 Task: Check the average views per listing of vinyl sliding in the last 5 years.
Action: Mouse moved to (1075, 294)
Screenshot: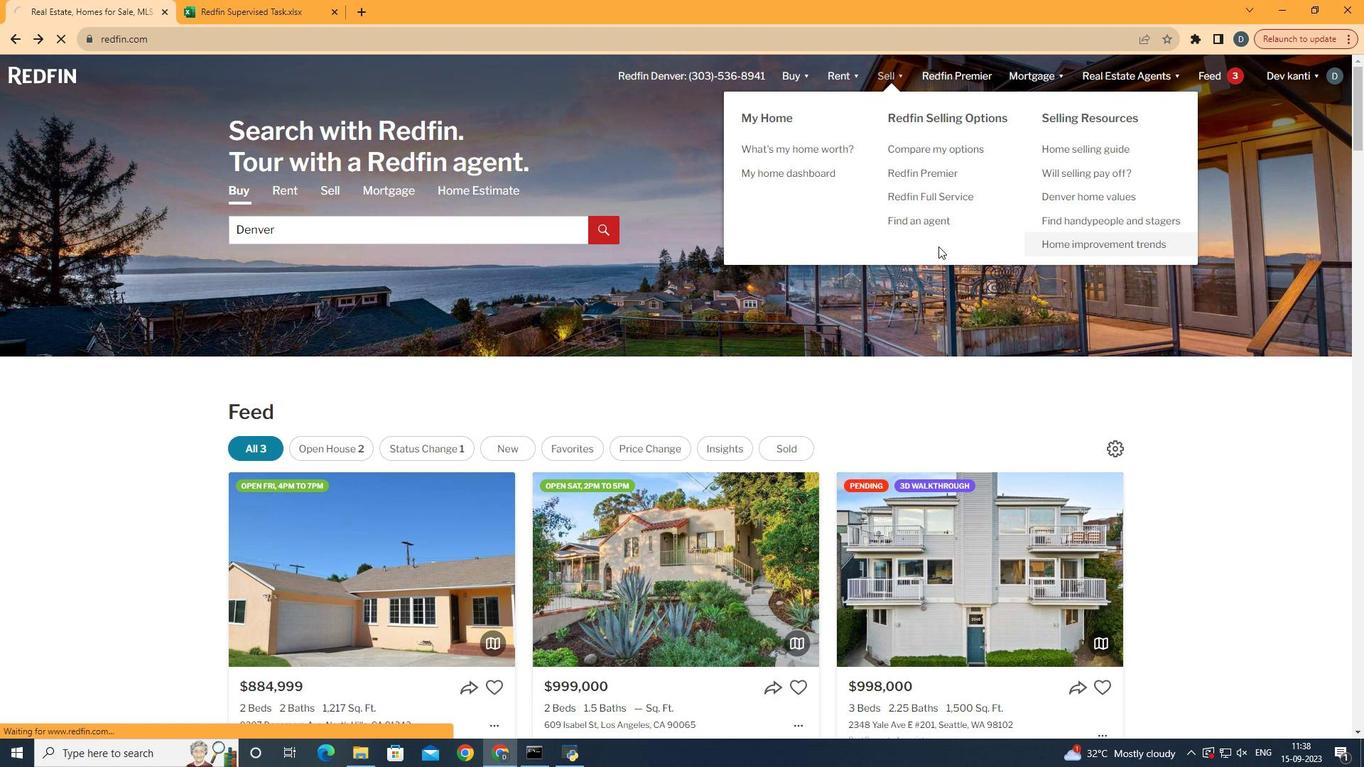 
Action: Mouse pressed left at (1075, 294)
Screenshot: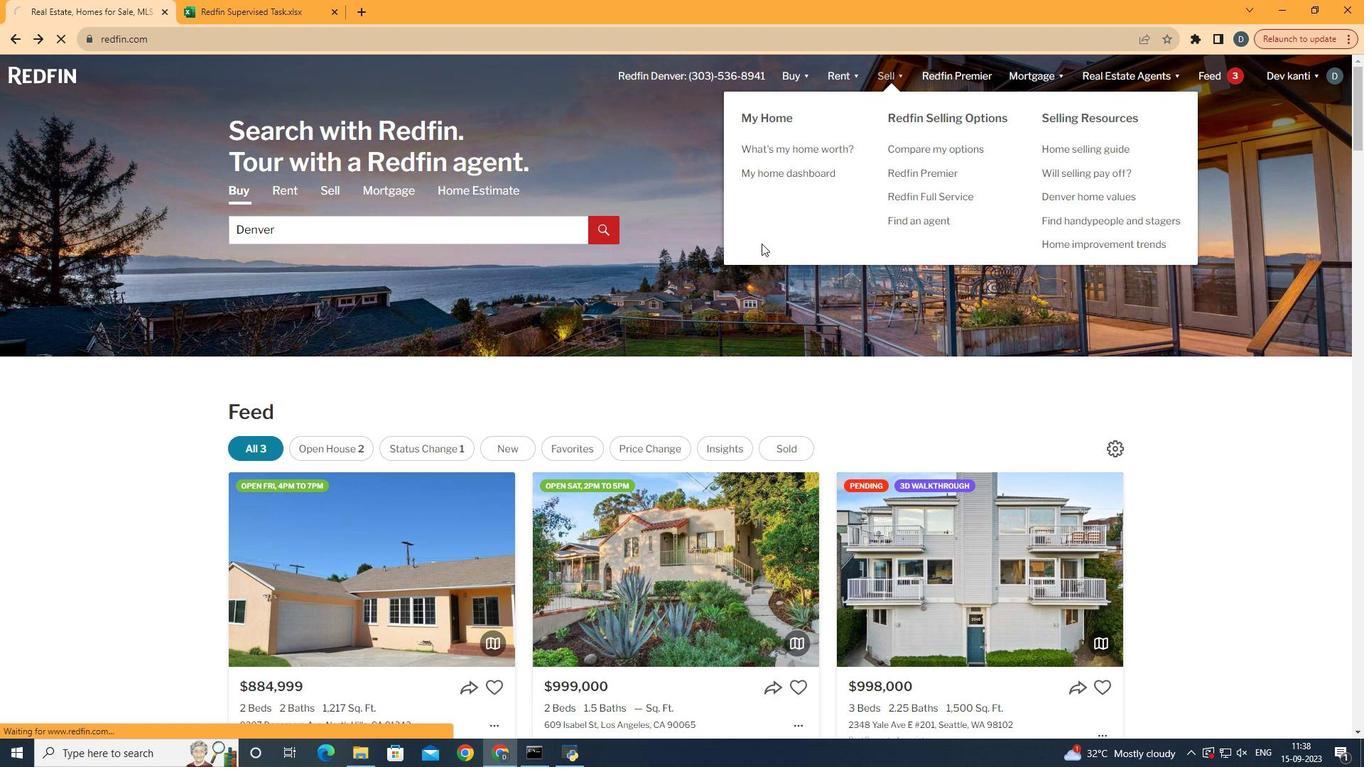 
Action: Mouse moved to (428, 300)
Screenshot: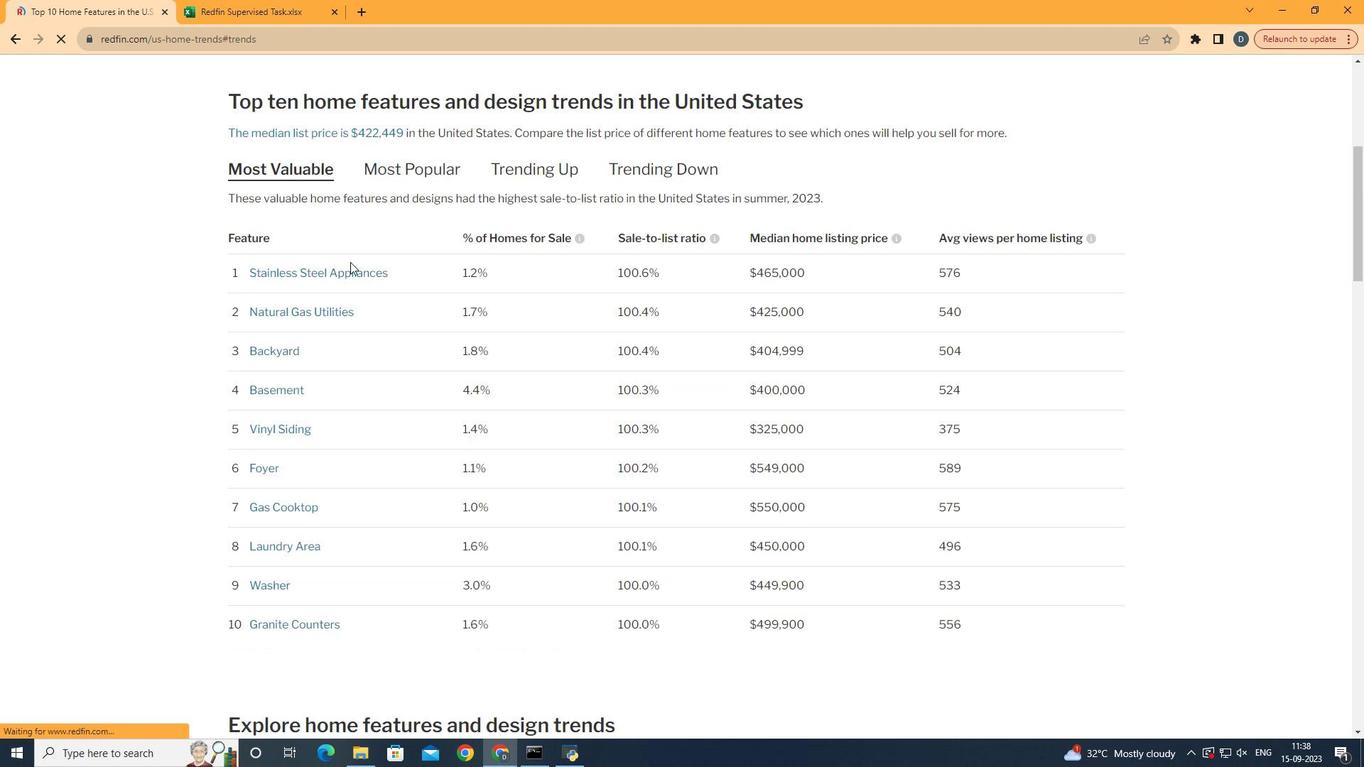 
Action: Mouse pressed left at (428, 300)
Screenshot: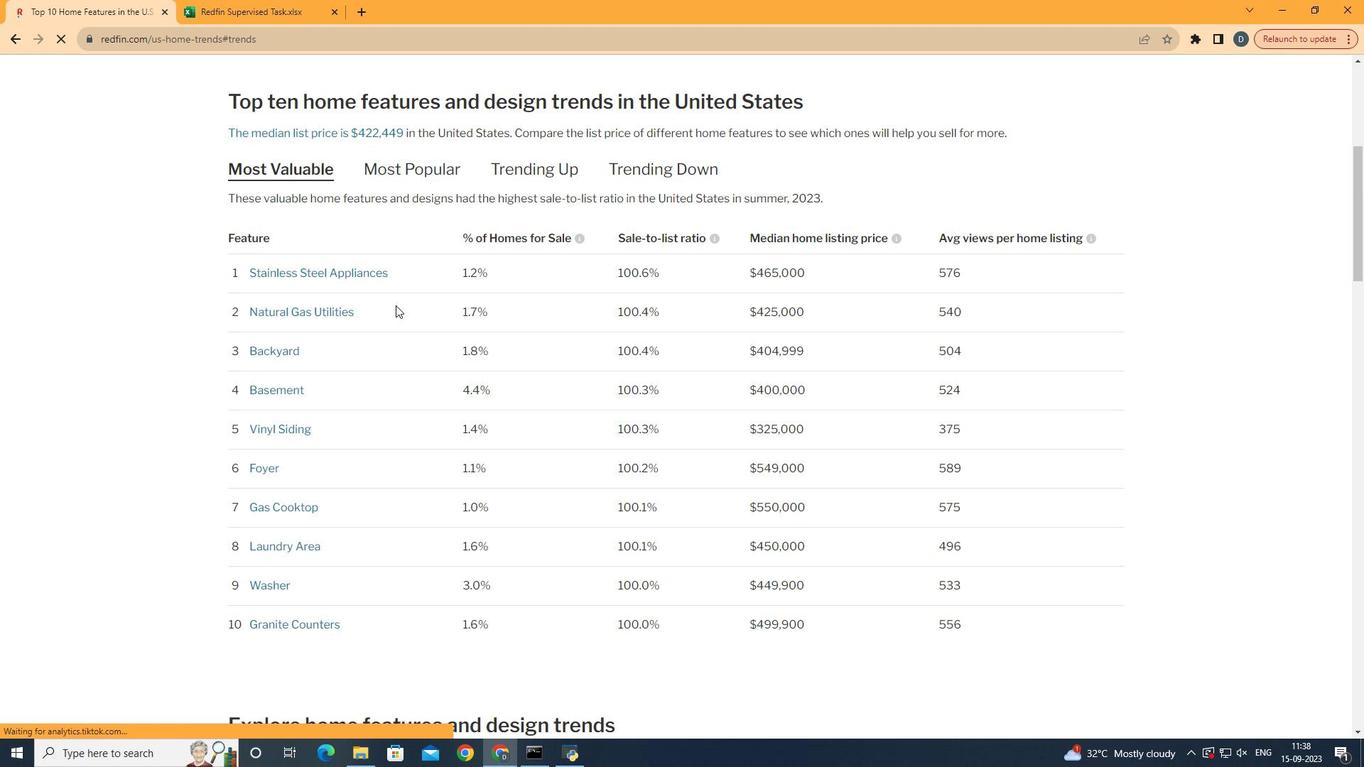 
Action: Mouse moved to (599, 333)
Screenshot: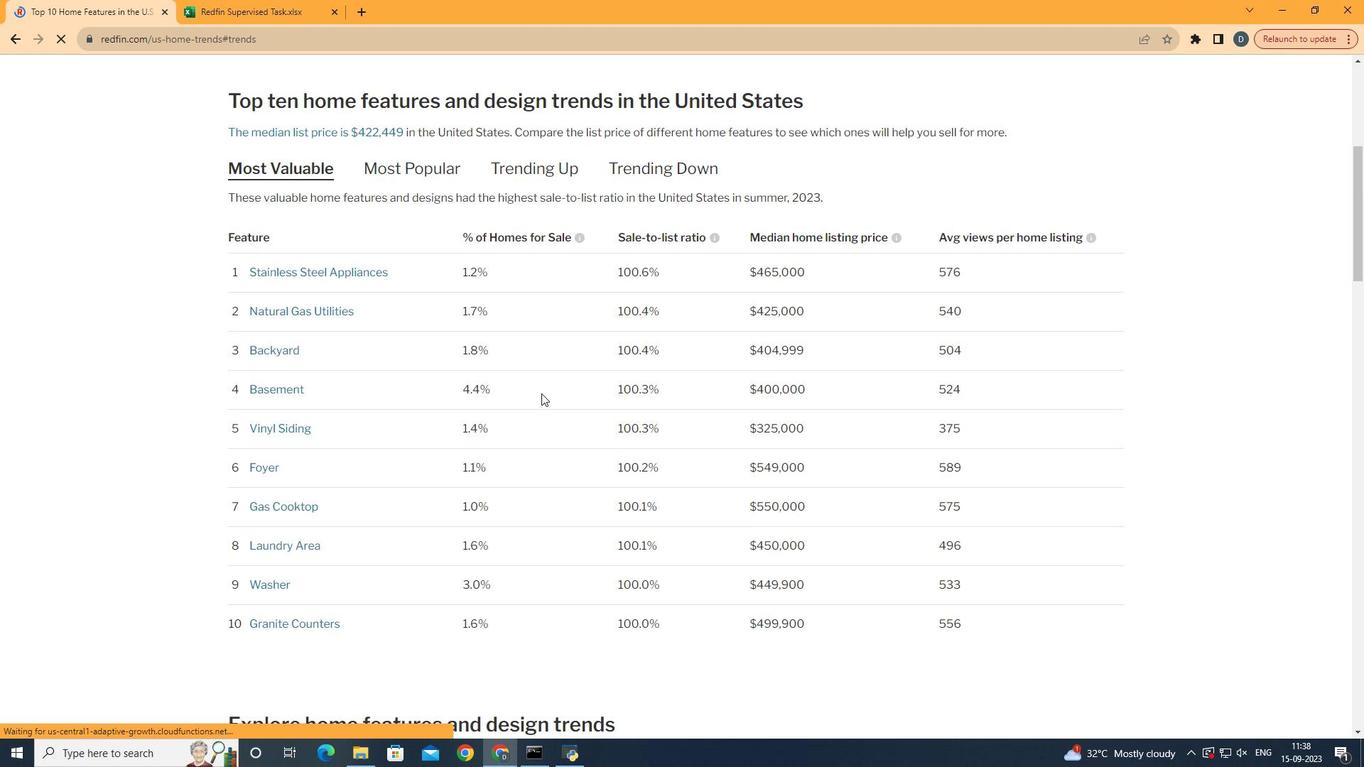 
Action: Mouse scrolled (599, 333) with delta (0, 0)
Screenshot: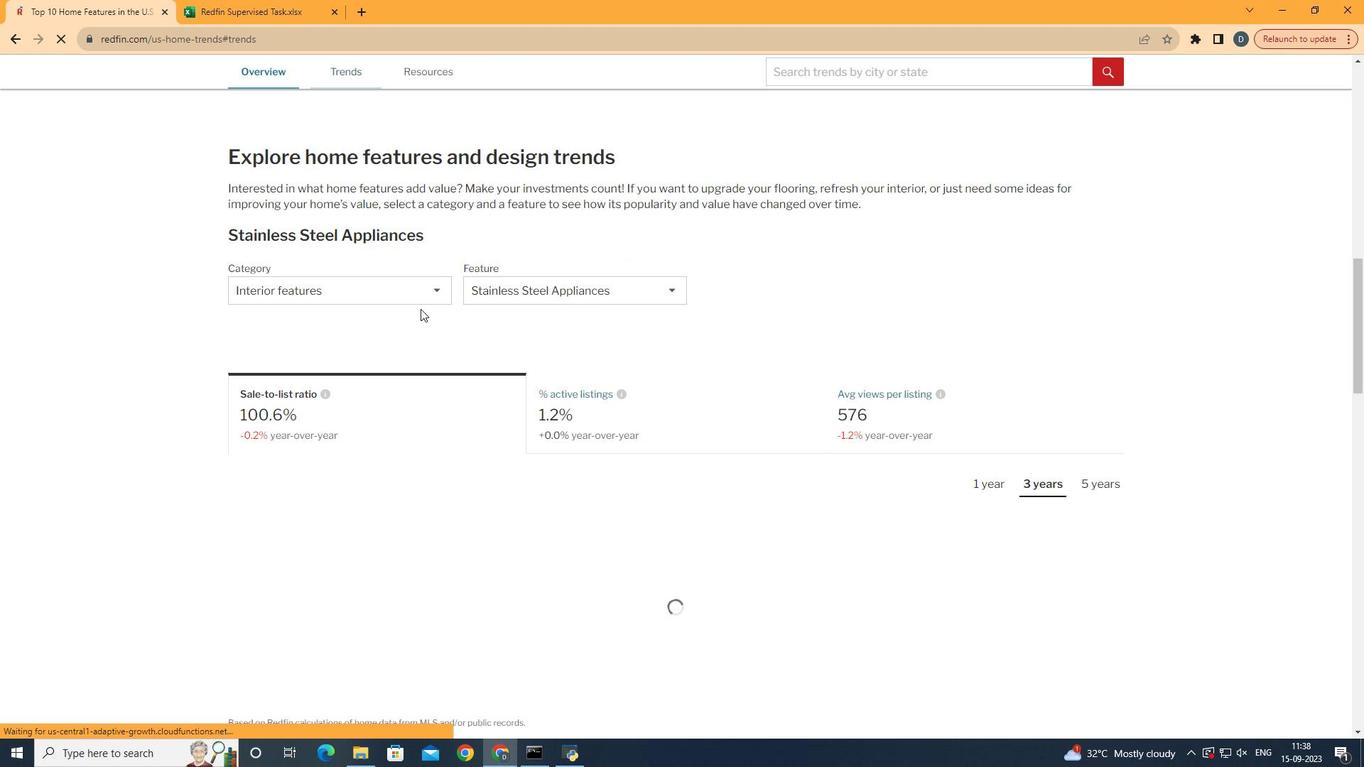 
Action: Mouse scrolled (599, 333) with delta (0, 0)
Screenshot: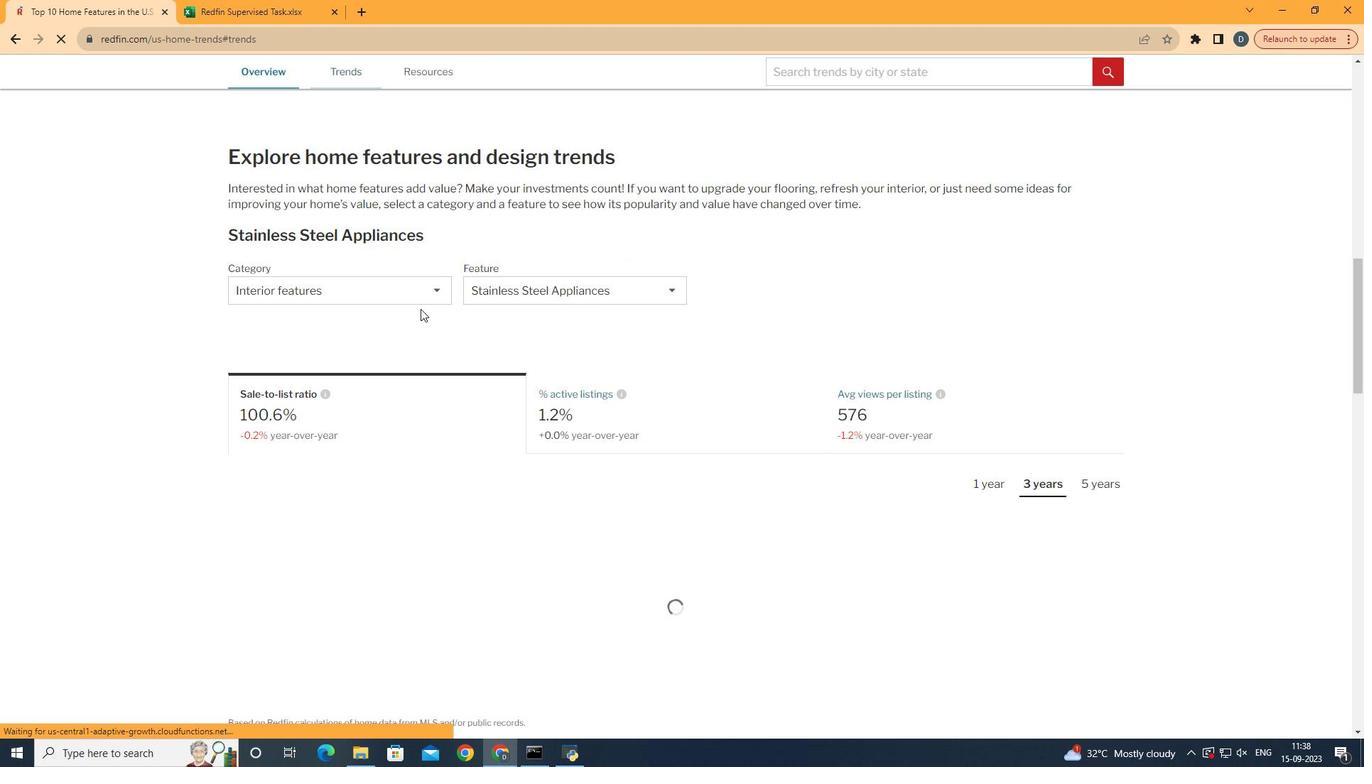 
Action: Mouse scrolled (599, 333) with delta (0, 0)
Screenshot: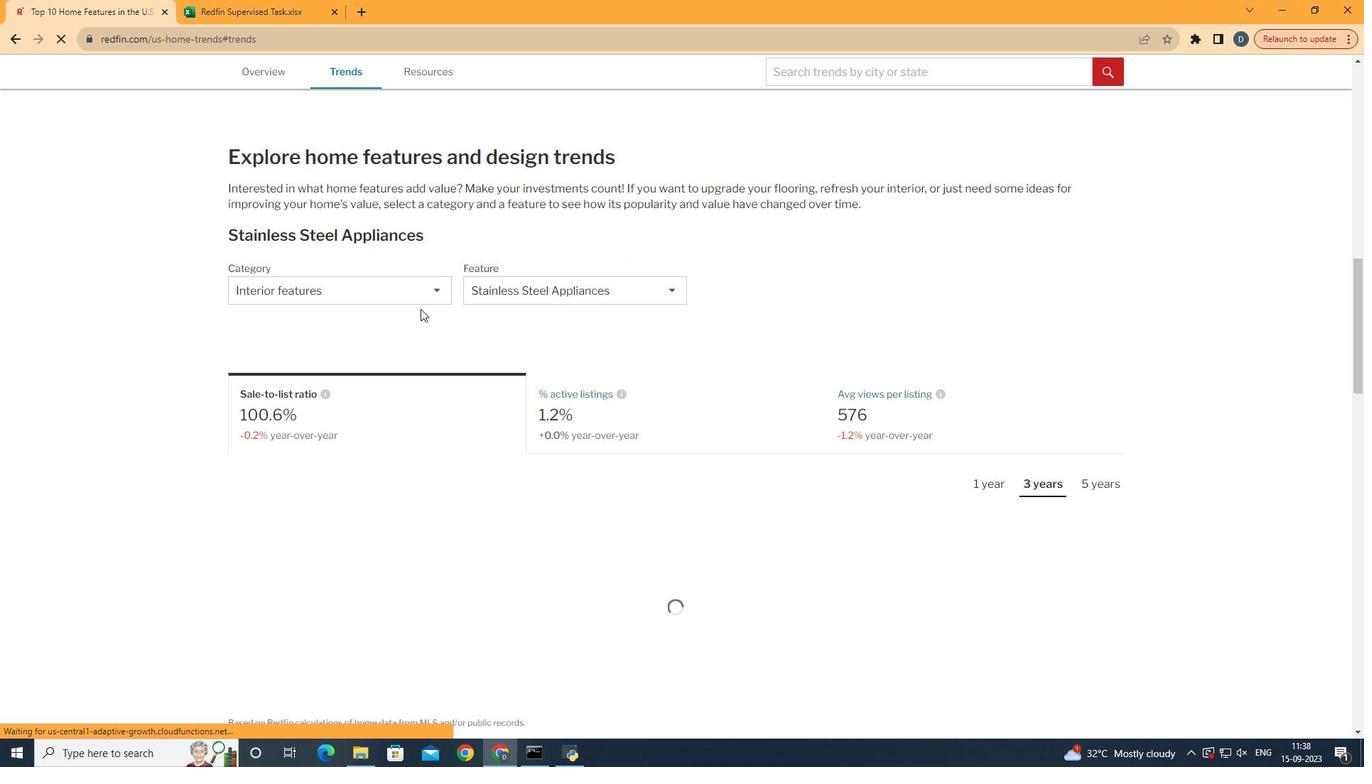 
Action: Mouse scrolled (599, 333) with delta (0, 0)
Screenshot: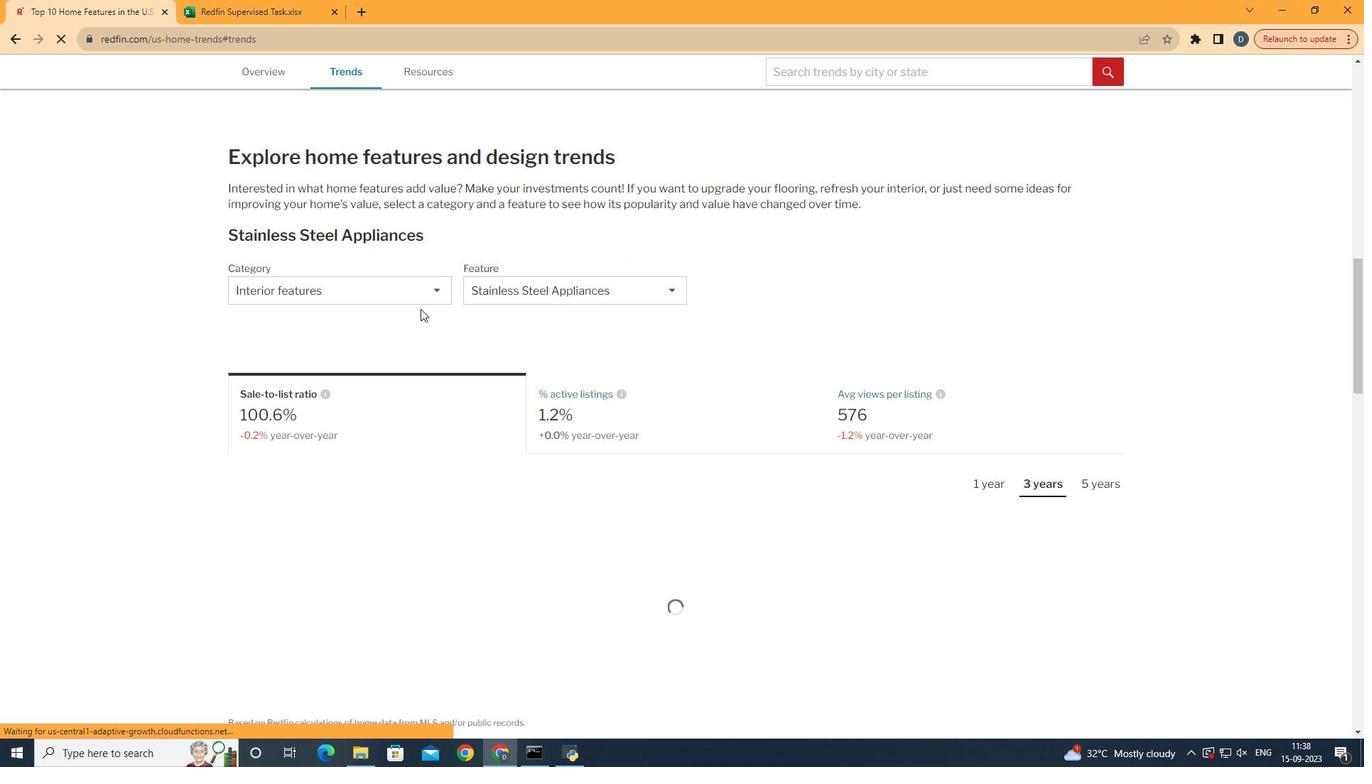 
Action: Mouse moved to (599, 333)
Screenshot: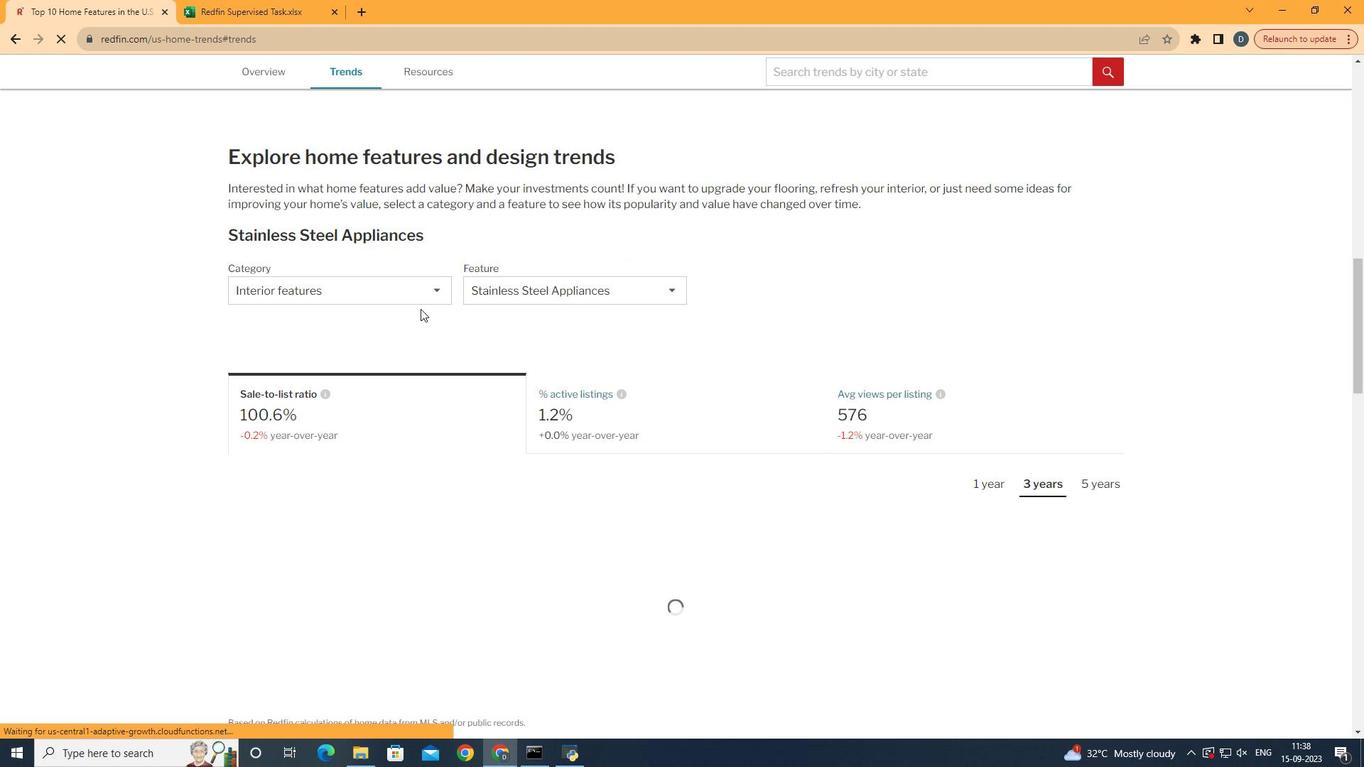 
Action: Mouse scrolled (599, 333) with delta (0, 0)
Screenshot: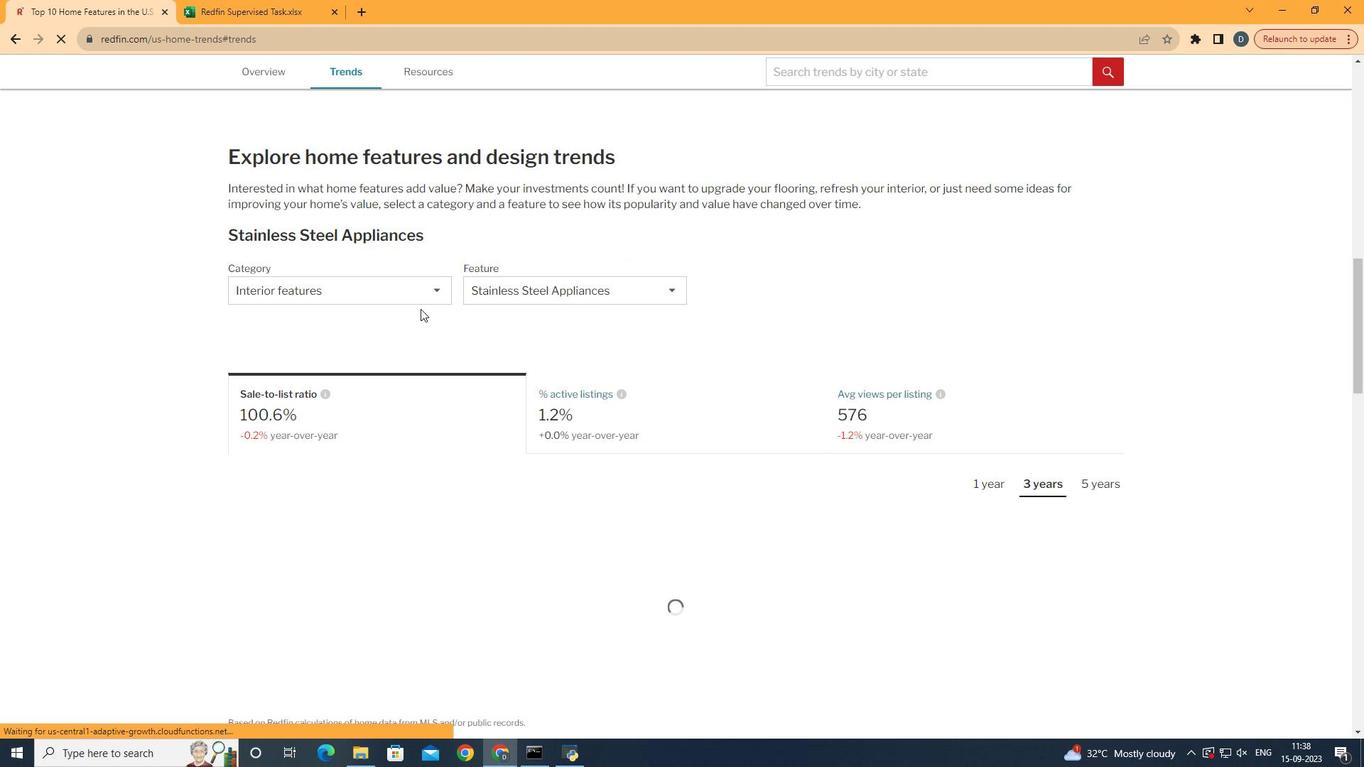 
Action: Mouse scrolled (599, 333) with delta (0, 0)
Screenshot: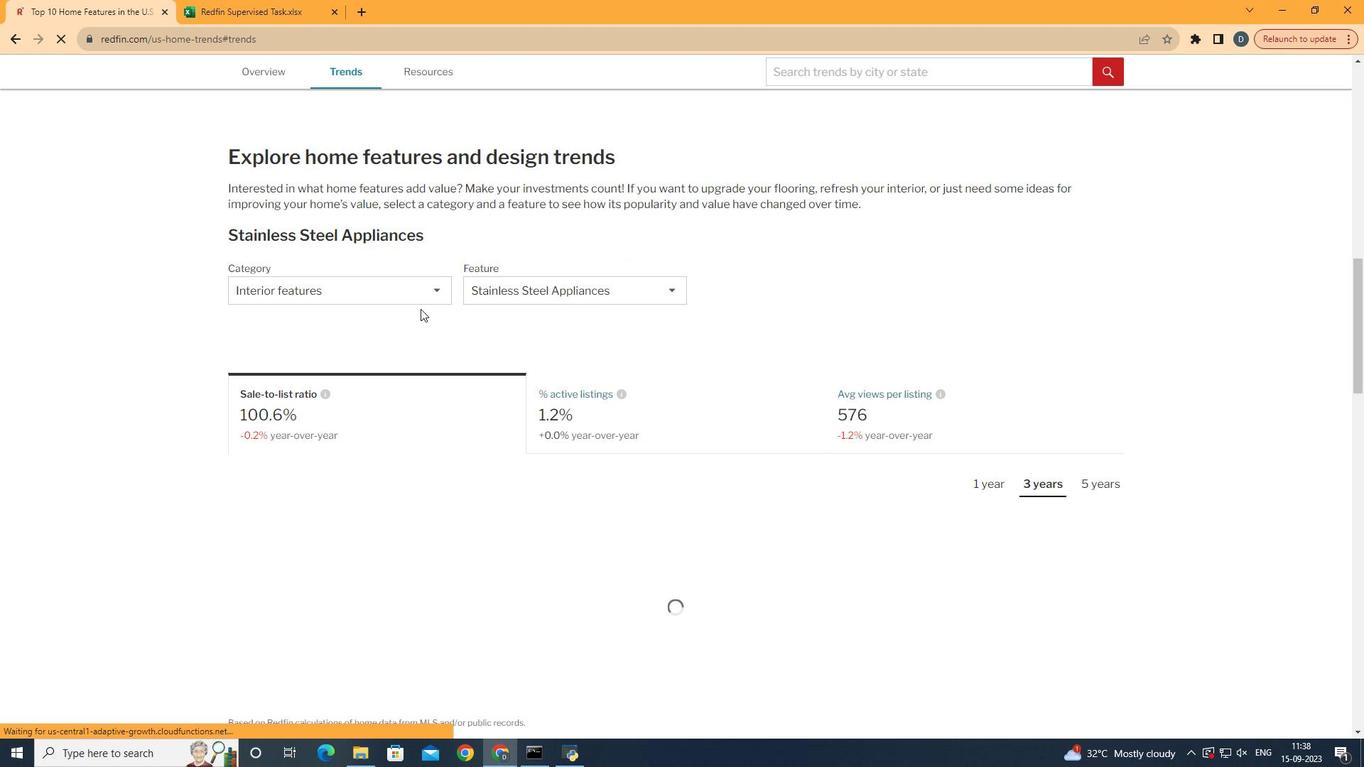 
Action: Mouse scrolled (599, 333) with delta (0, 0)
Screenshot: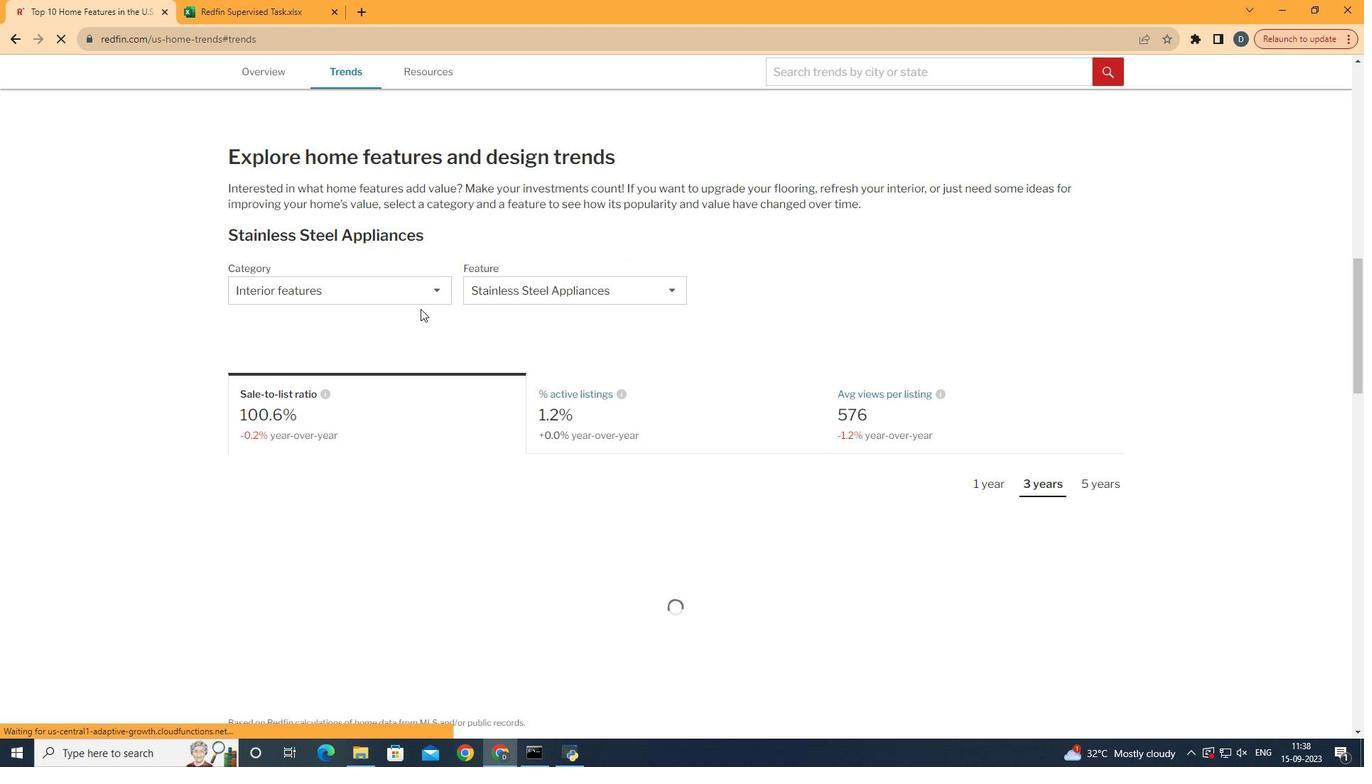 
Action: Mouse scrolled (599, 333) with delta (0, 0)
Screenshot: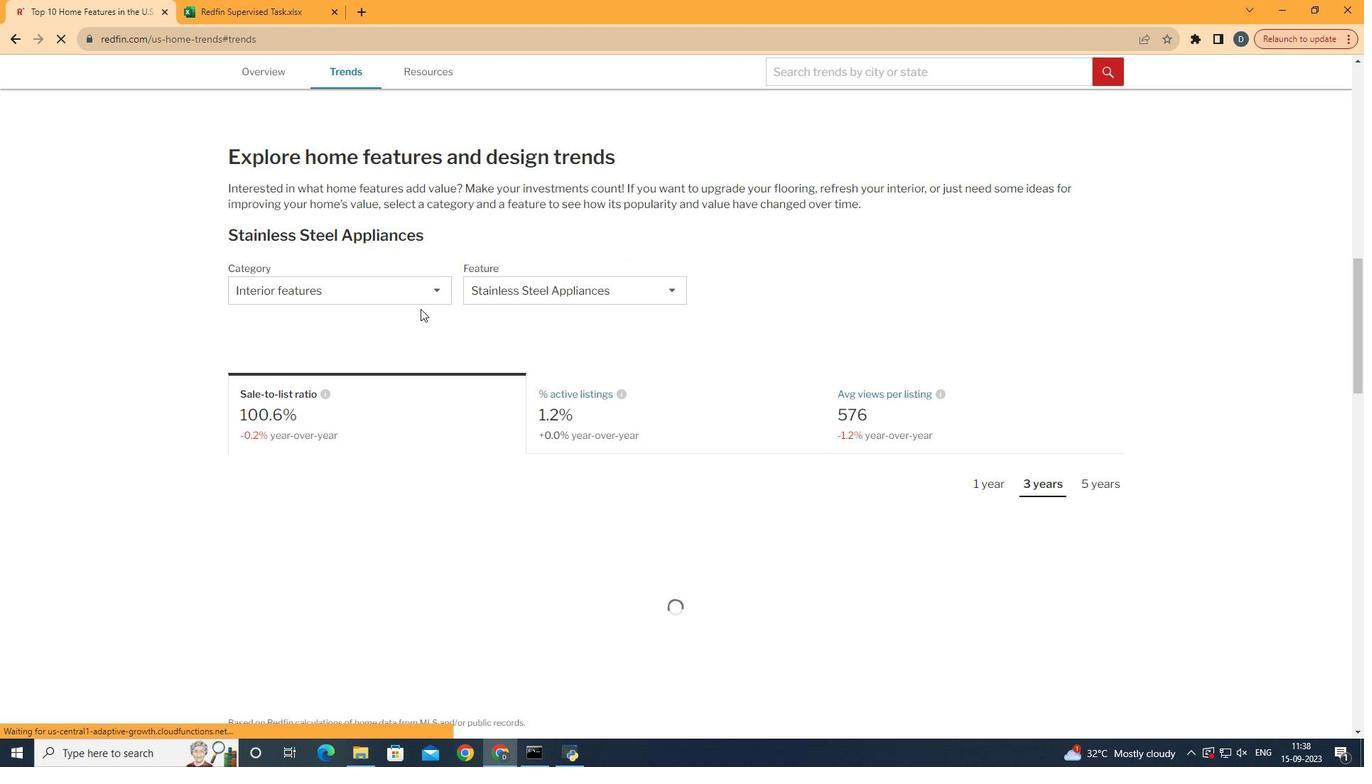 
Action: Mouse moved to (491, 312)
Screenshot: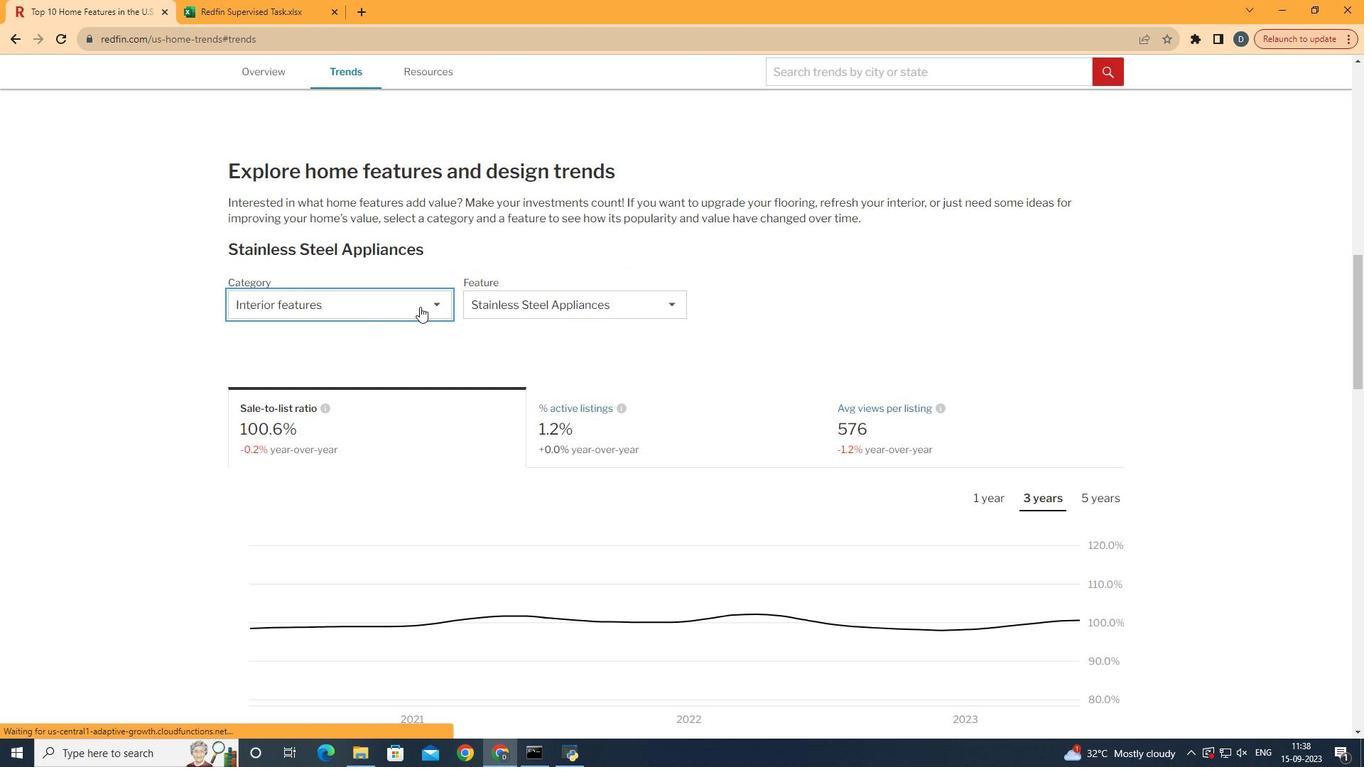 
Action: Mouse pressed left at (491, 312)
Screenshot: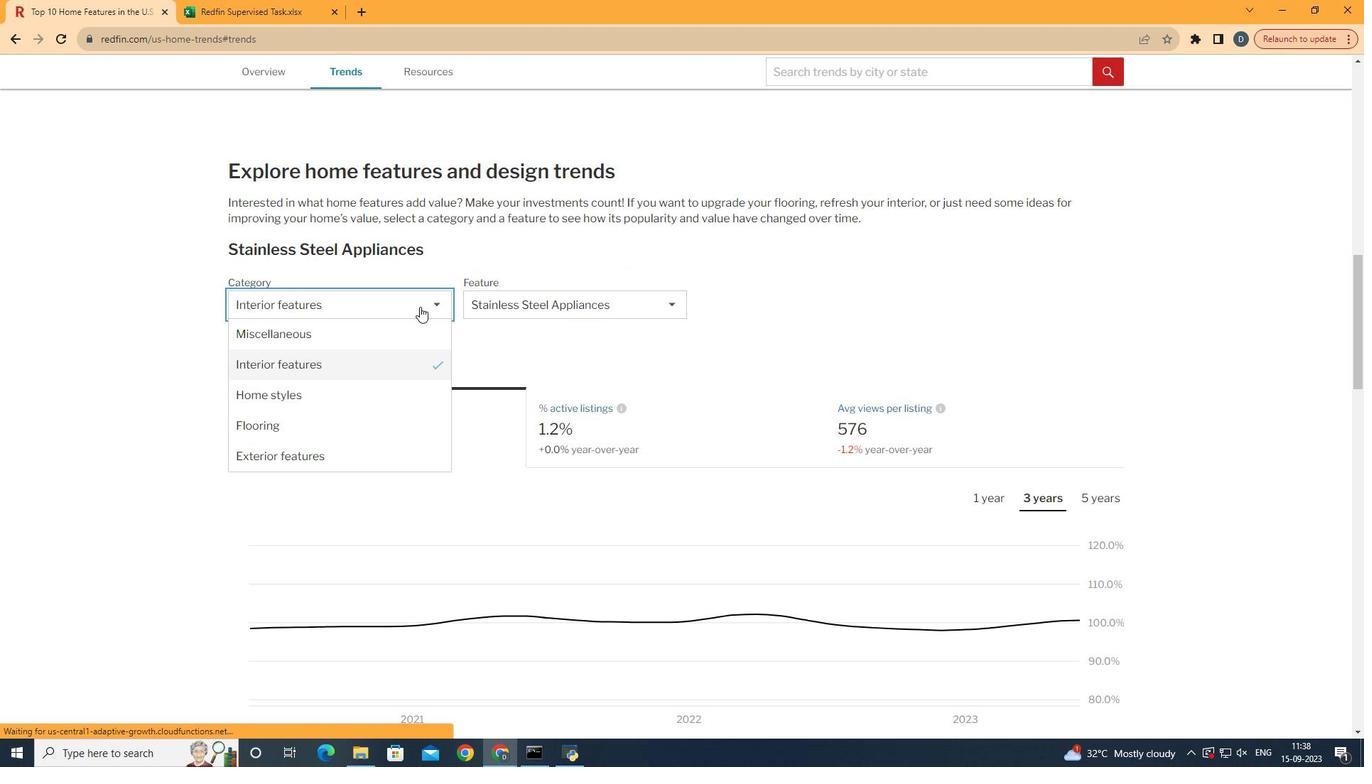 
Action: Mouse moved to (490, 311)
Screenshot: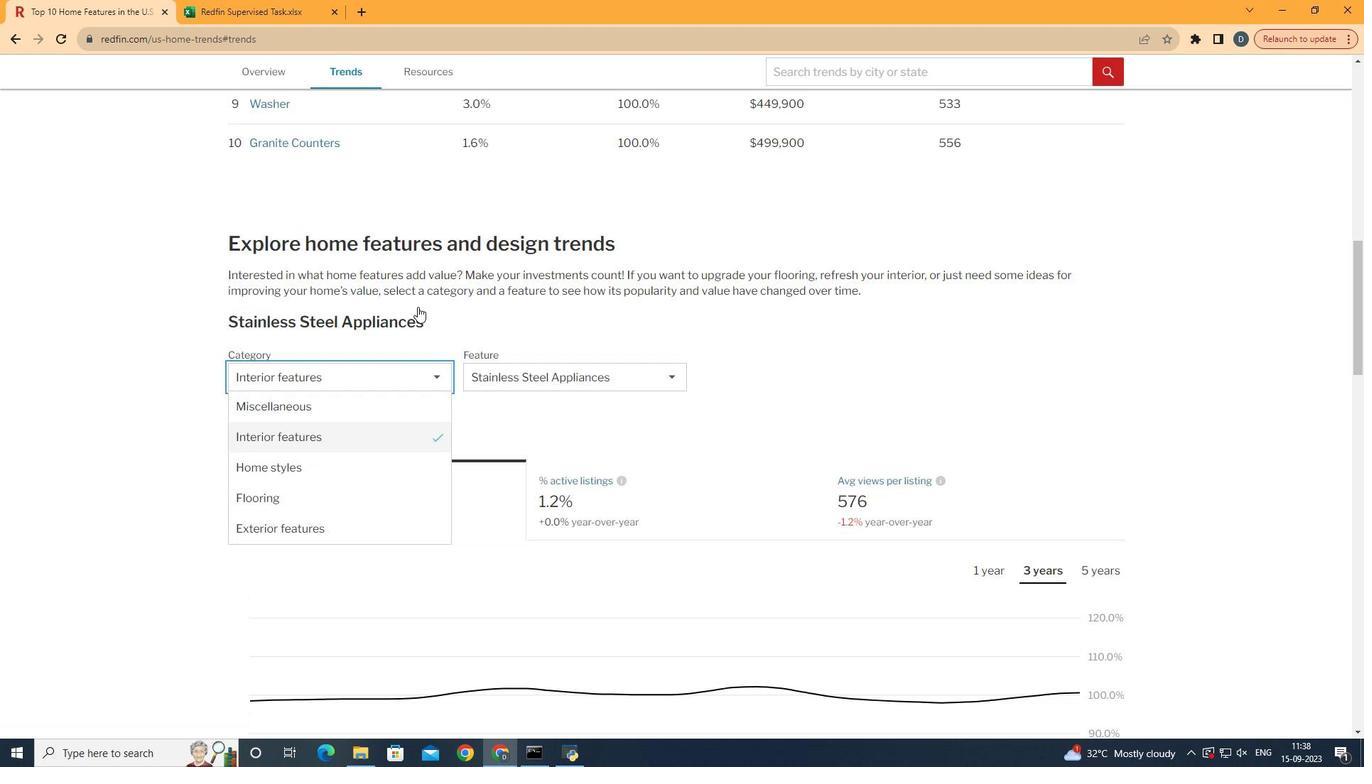 
Action: Mouse pressed left at (490, 311)
Screenshot: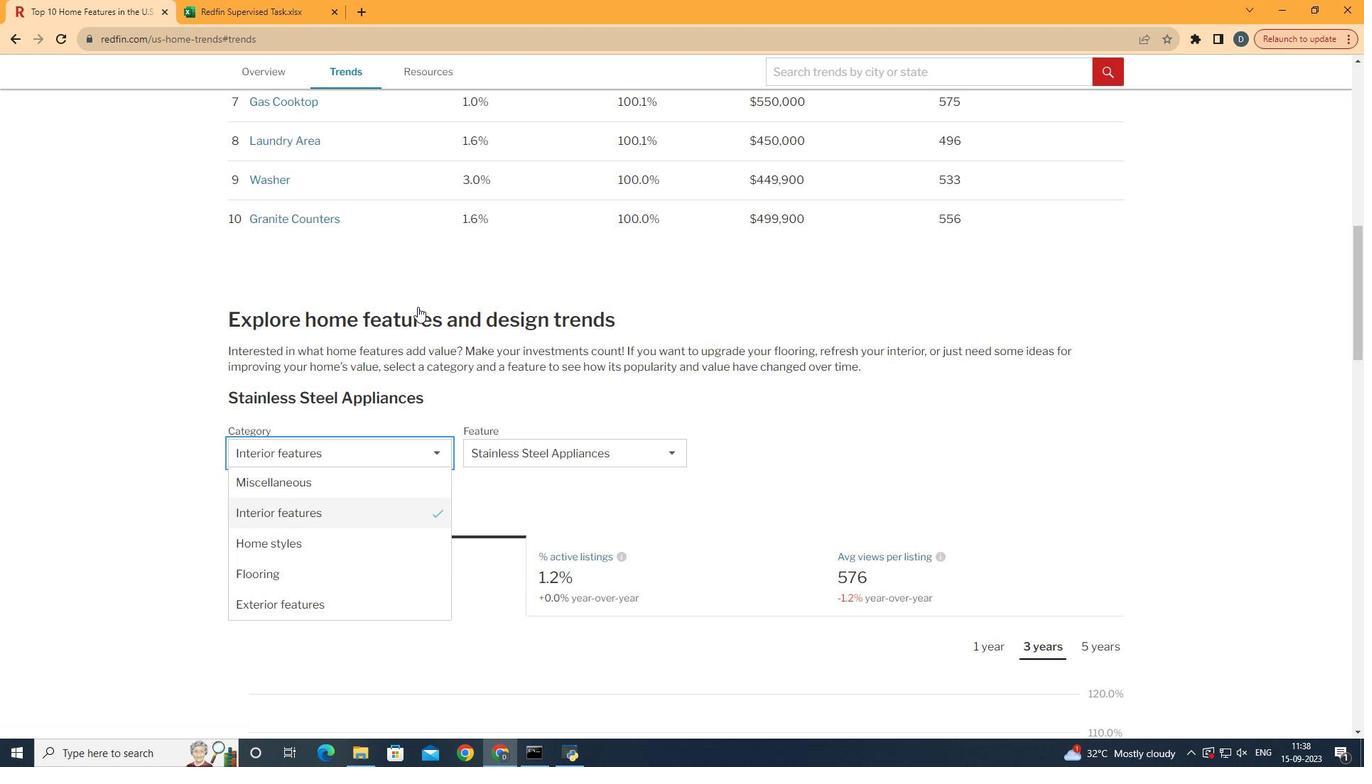 
Action: Mouse moved to (488, 311)
Screenshot: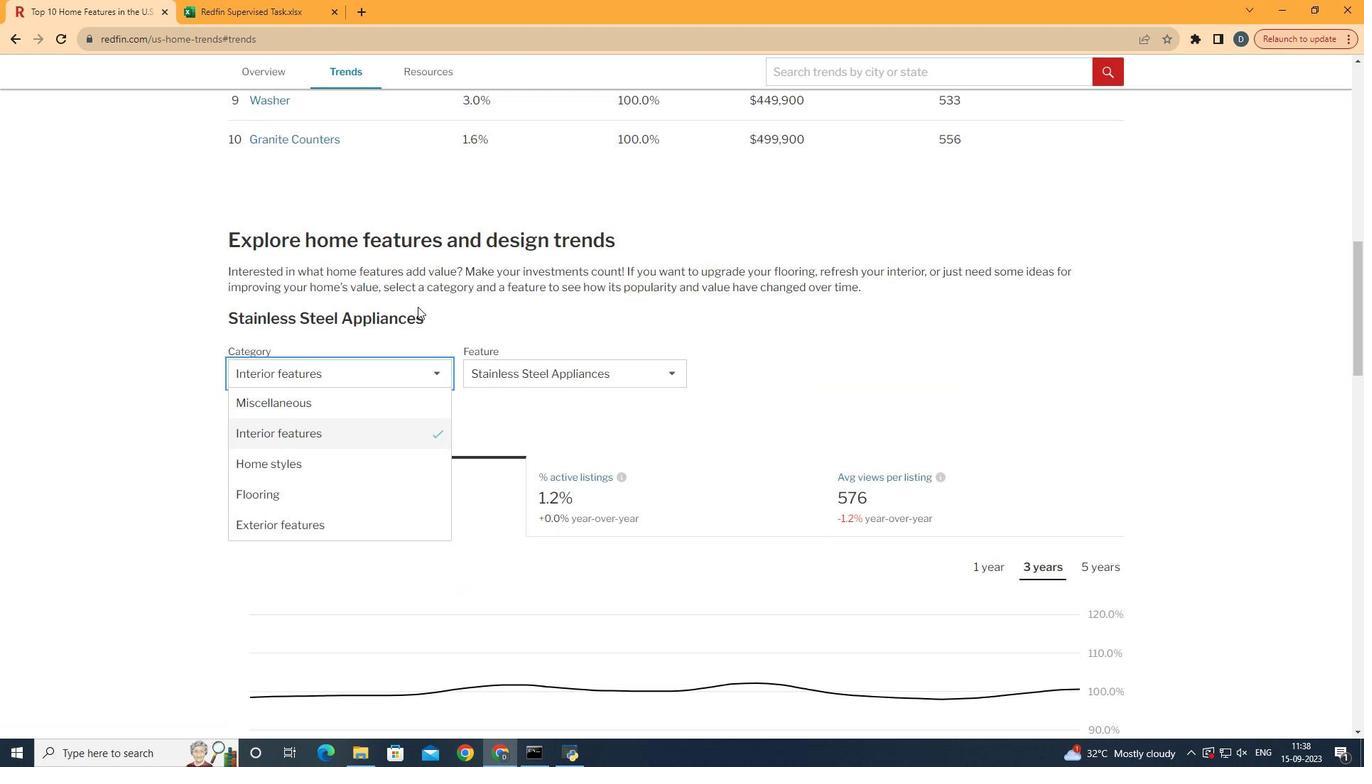 
Action: Mouse scrolled (488, 311) with delta (0, 0)
Screenshot: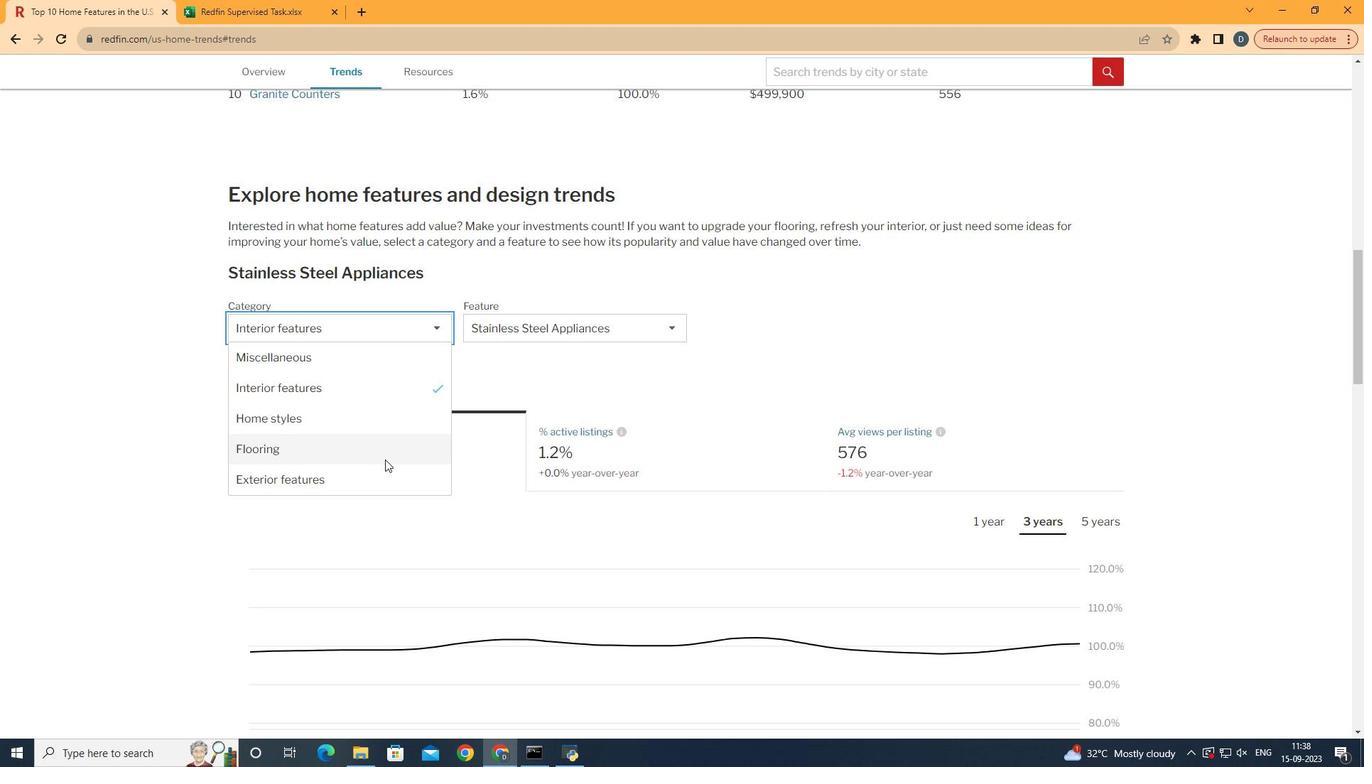 
Action: Mouse scrolled (488, 311) with delta (0, 0)
Screenshot: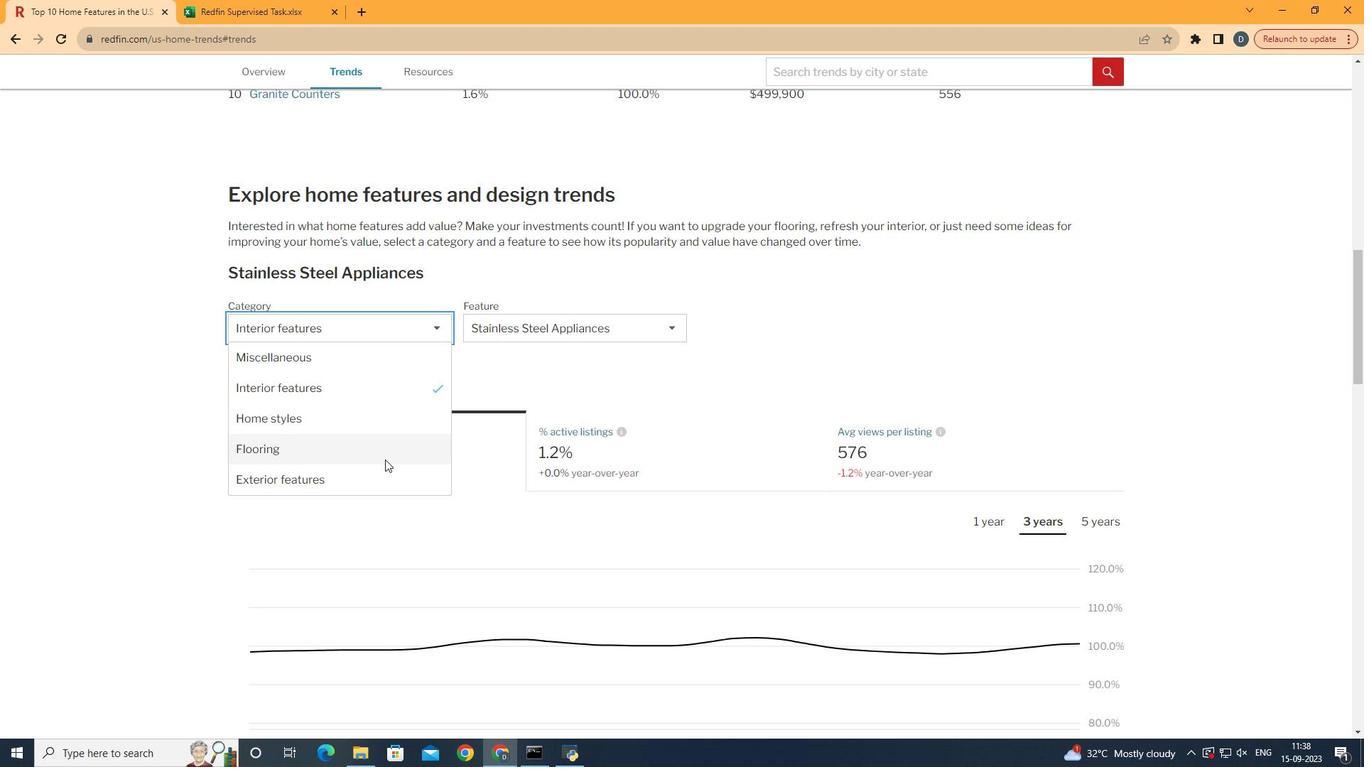 
Action: Mouse scrolled (488, 311) with delta (0, 0)
Screenshot: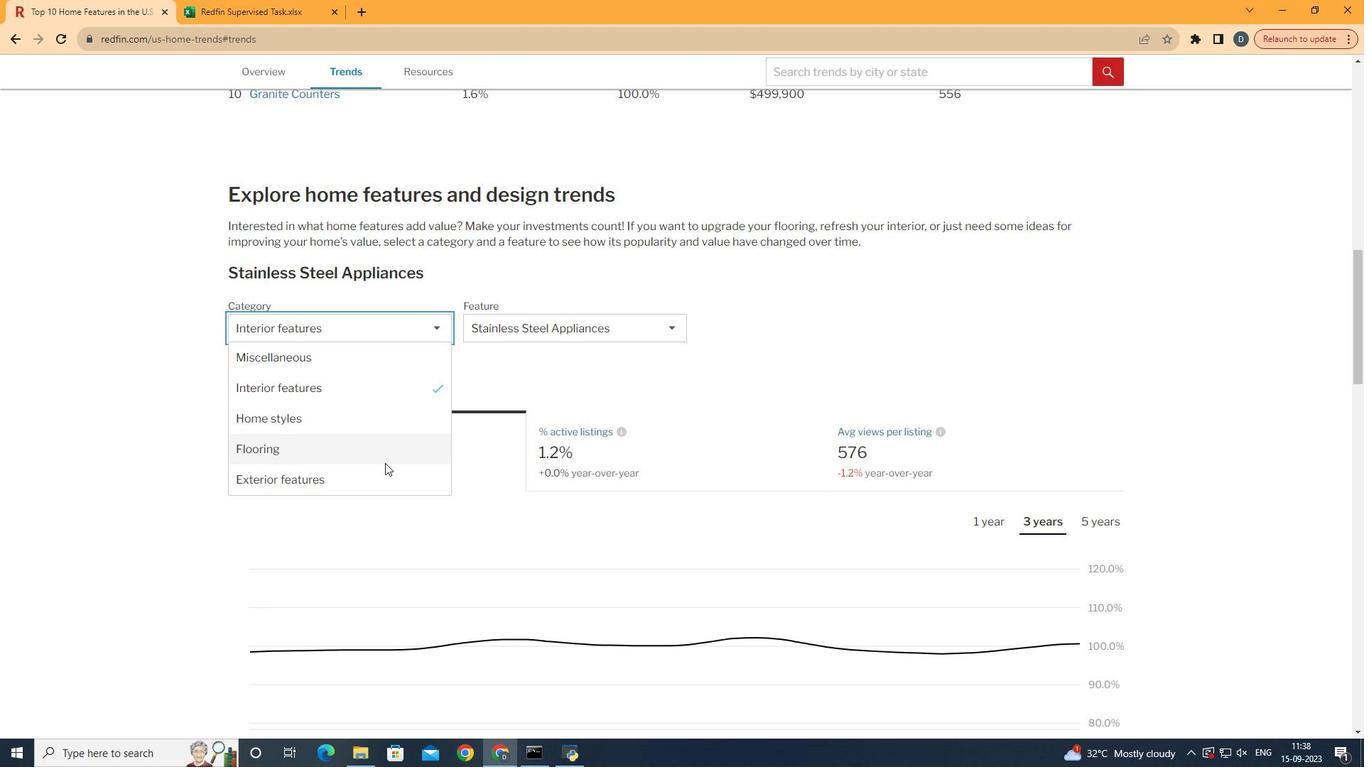 
Action: Mouse scrolled (488, 311) with delta (0, 0)
Screenshot: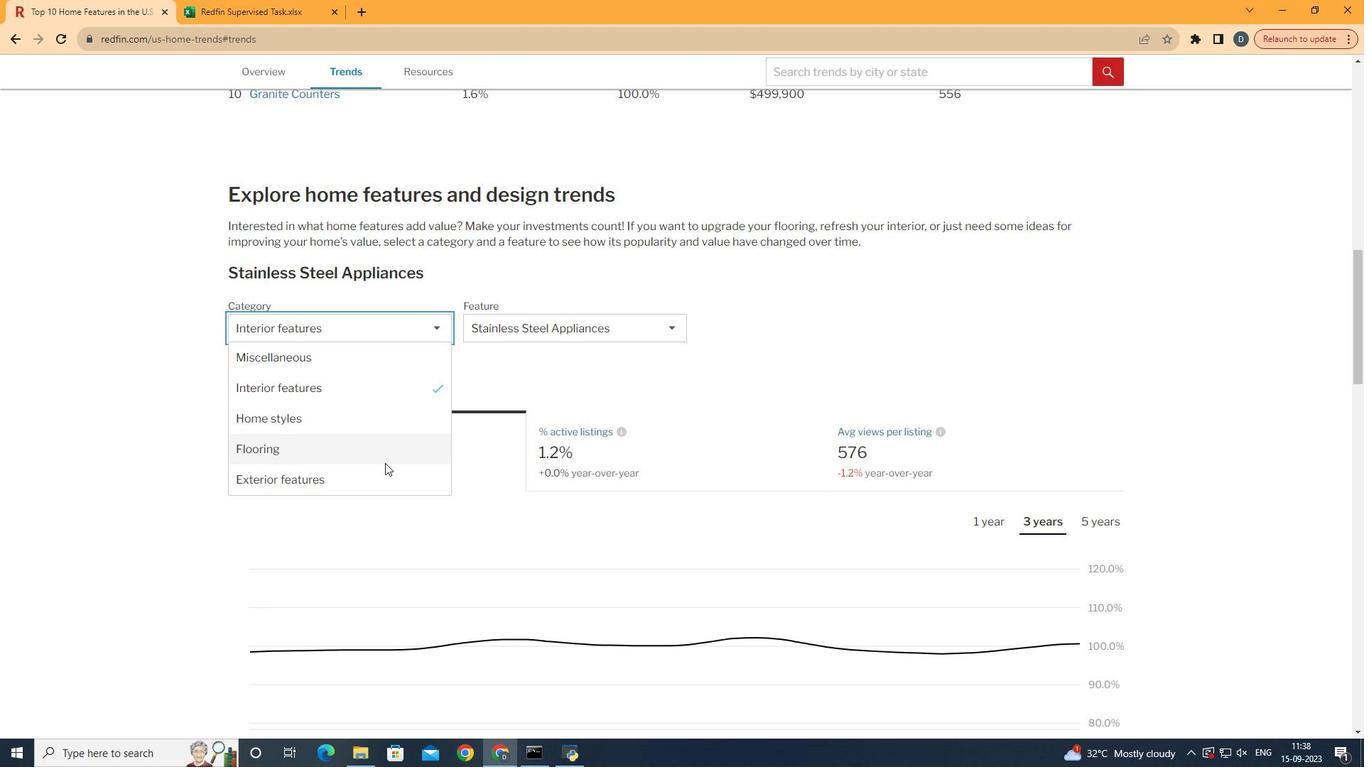 
Action: Mouse scrolled (488, 311) with delta (0, 0)
Screenshot: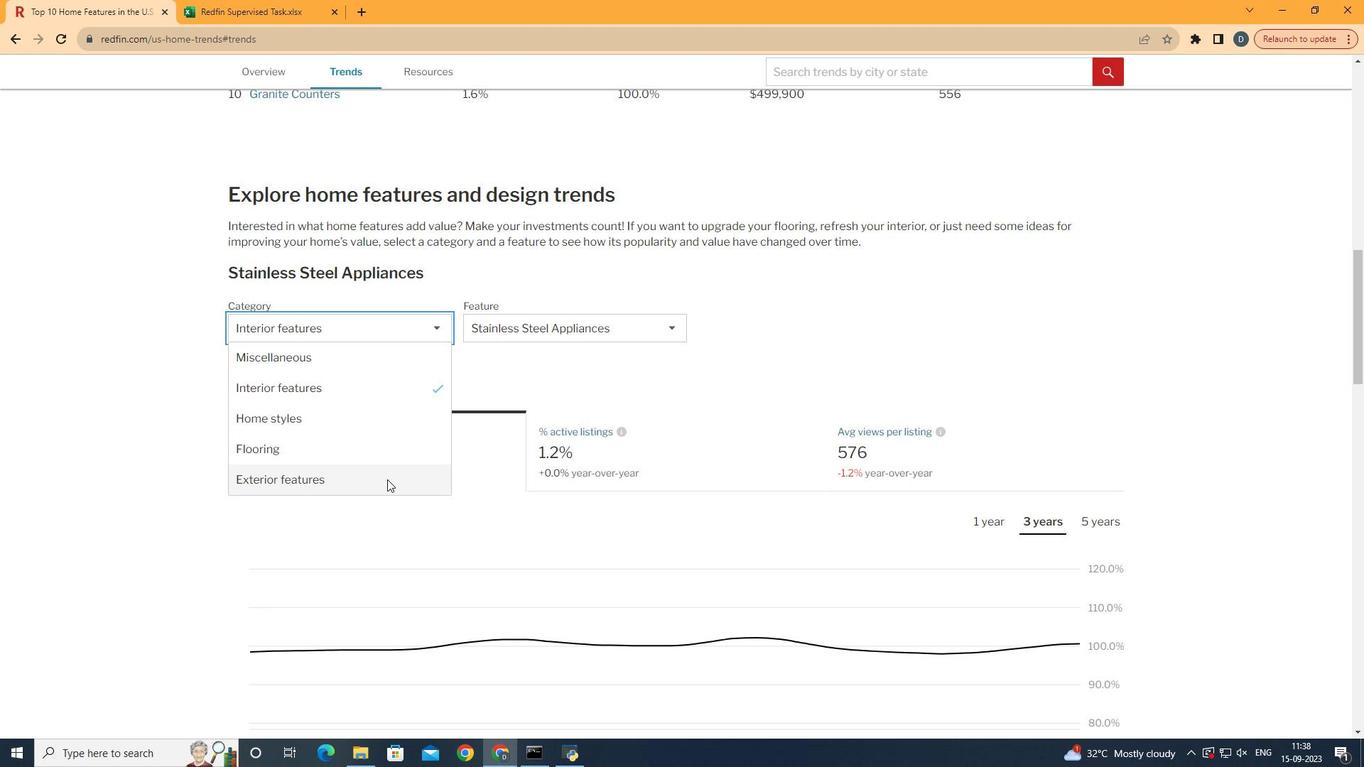 
Action: Mouse moved to (461, 356)
Screenshot: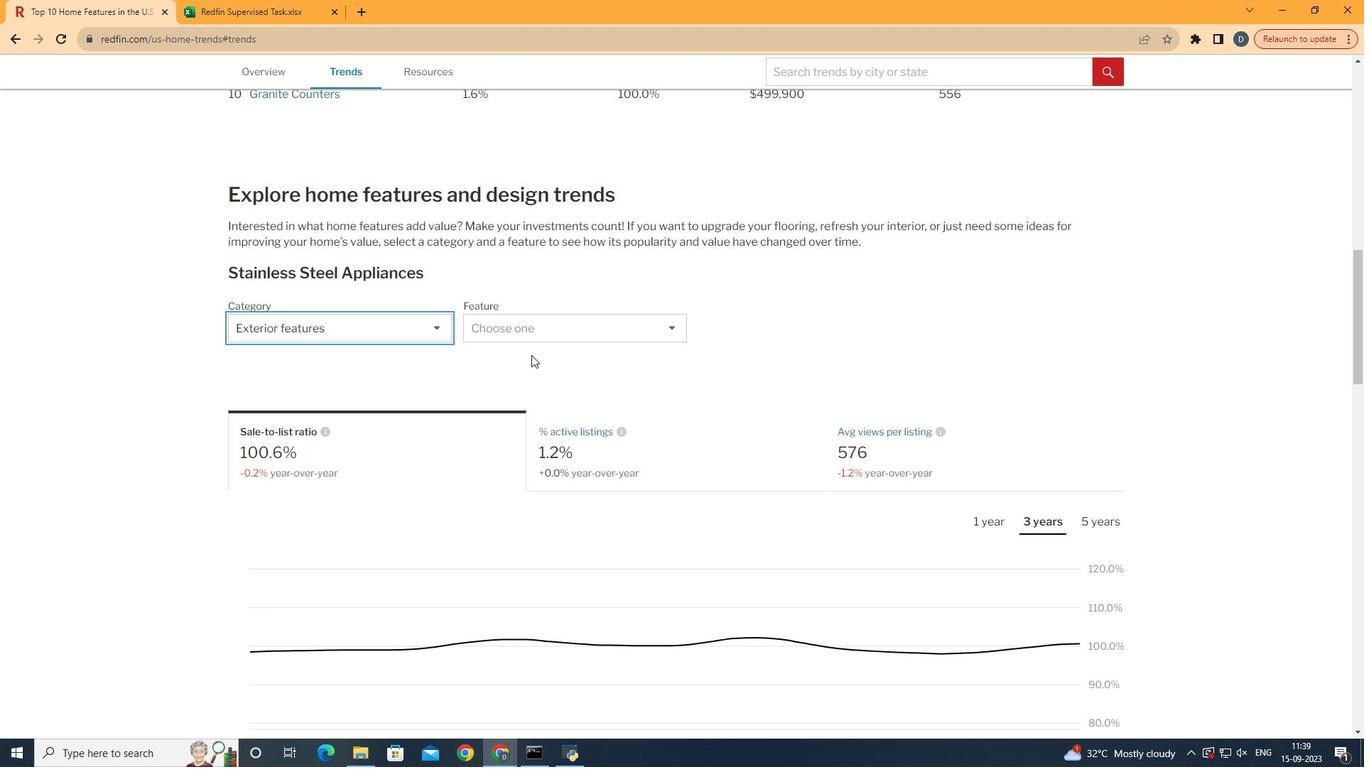 
Action: Mouse pressed left at (461, 356)
Screenshot: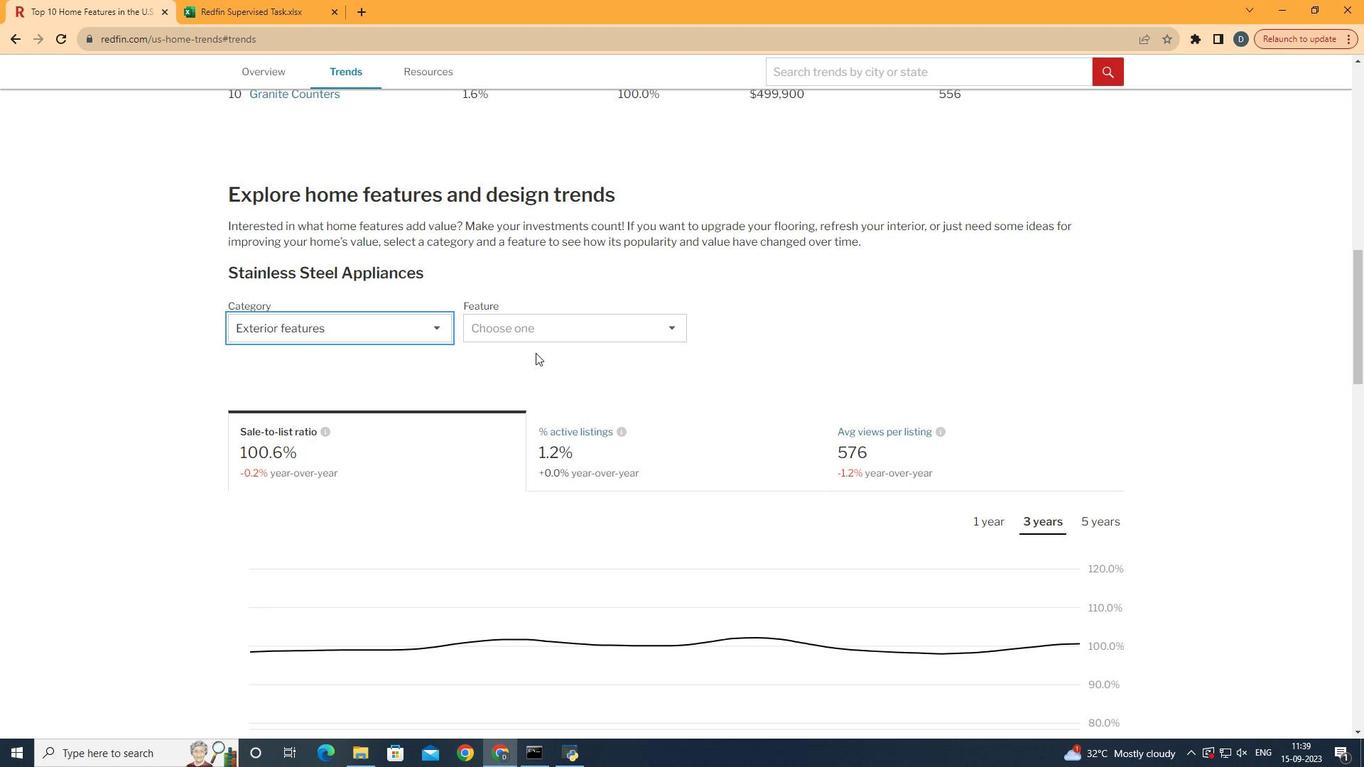 
Action: Mouse moved to (599, 321)
Screenshot: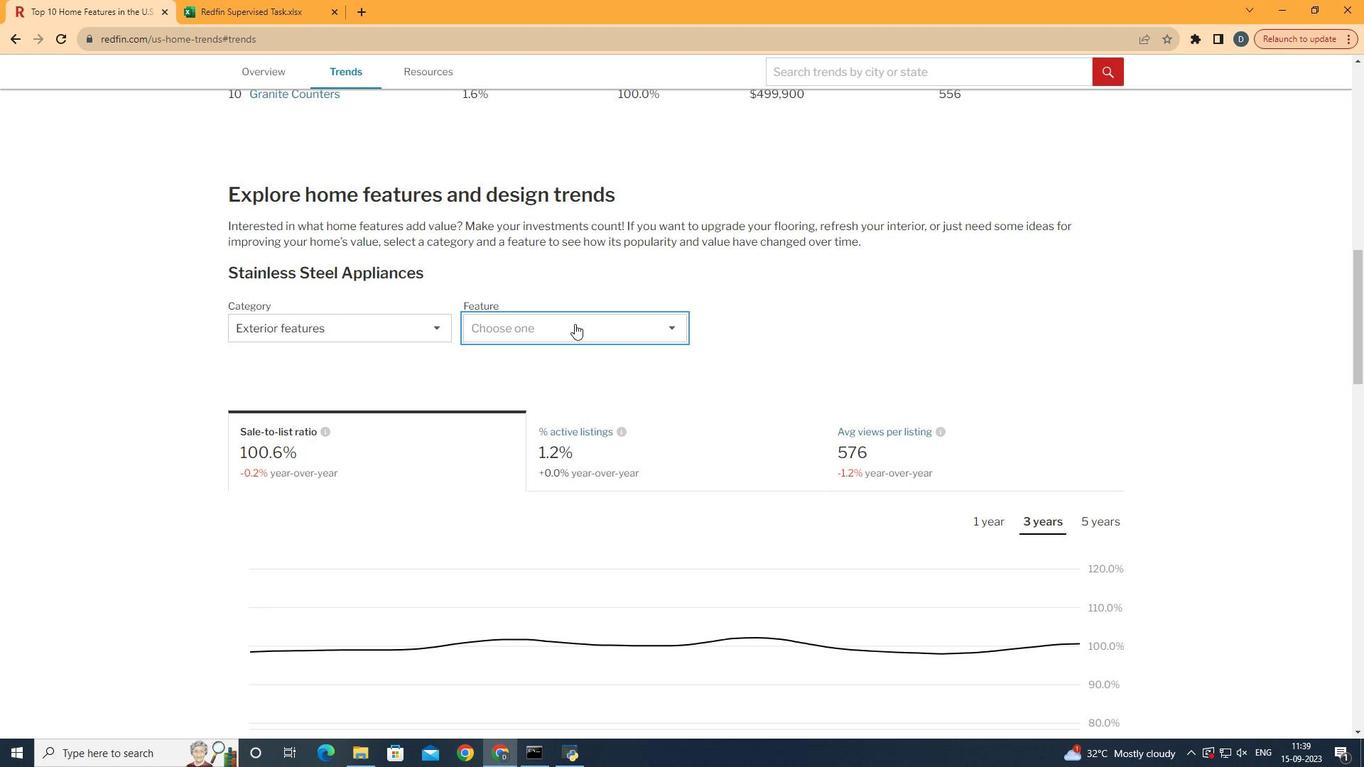 
Action: Mouse pressed left at (599, 321)
Screenshot: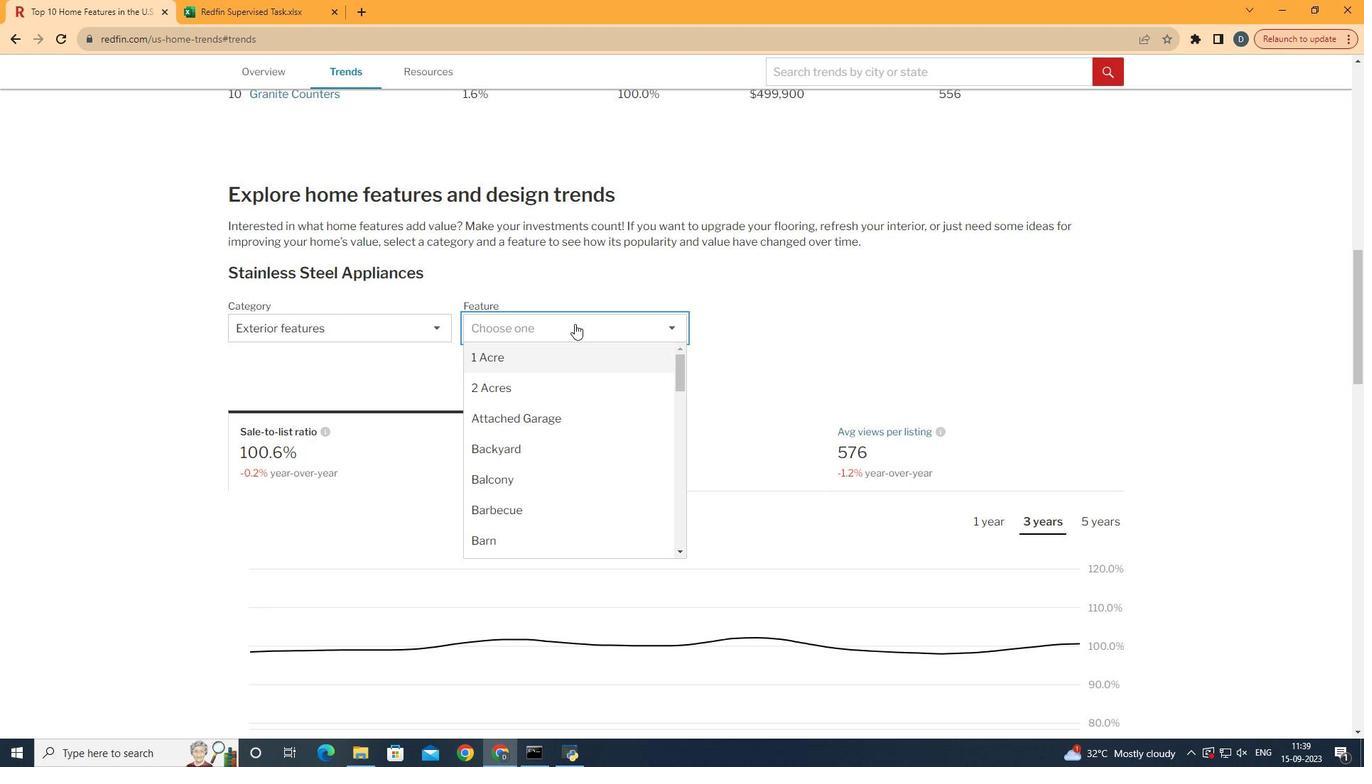 
Action: Mouse moved to (628, 316)
Screenshot: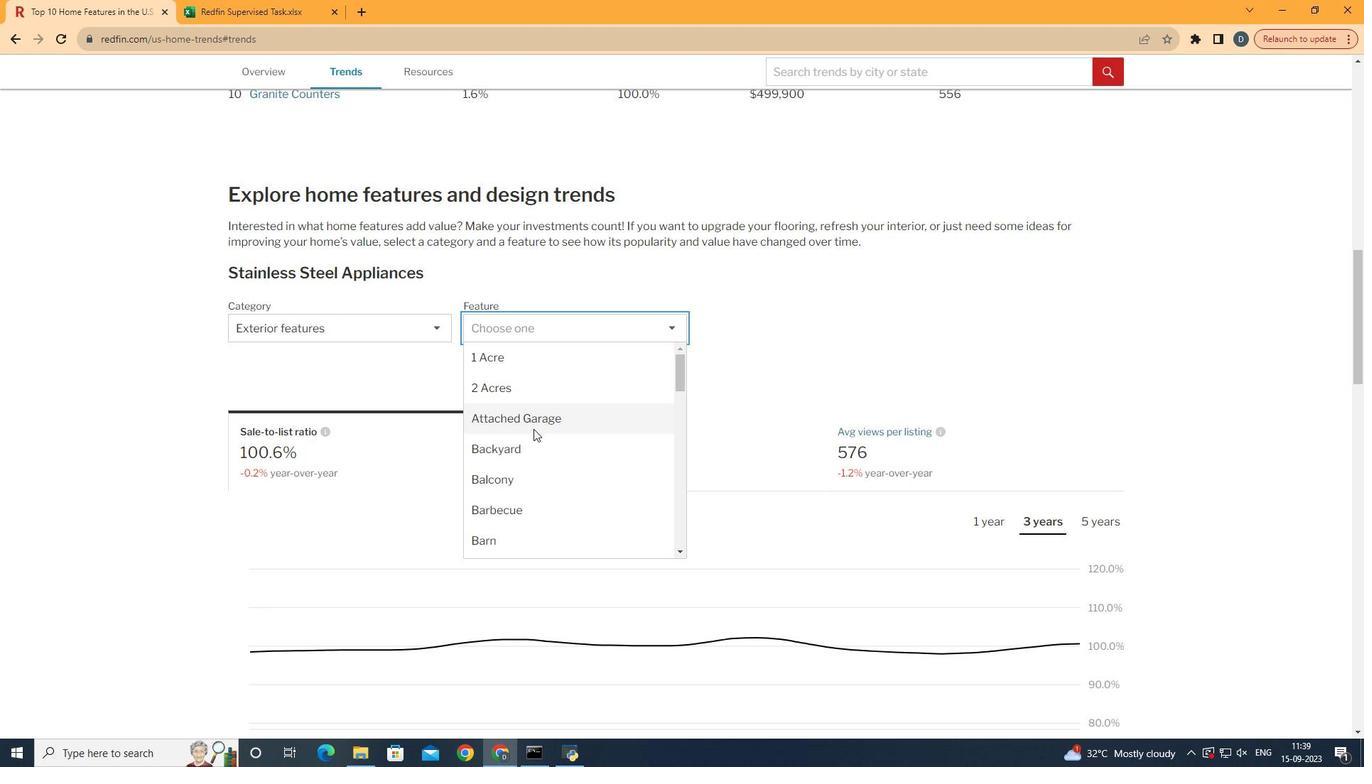 
Action: Mouse pressed left at (628, 316)
Screenshot: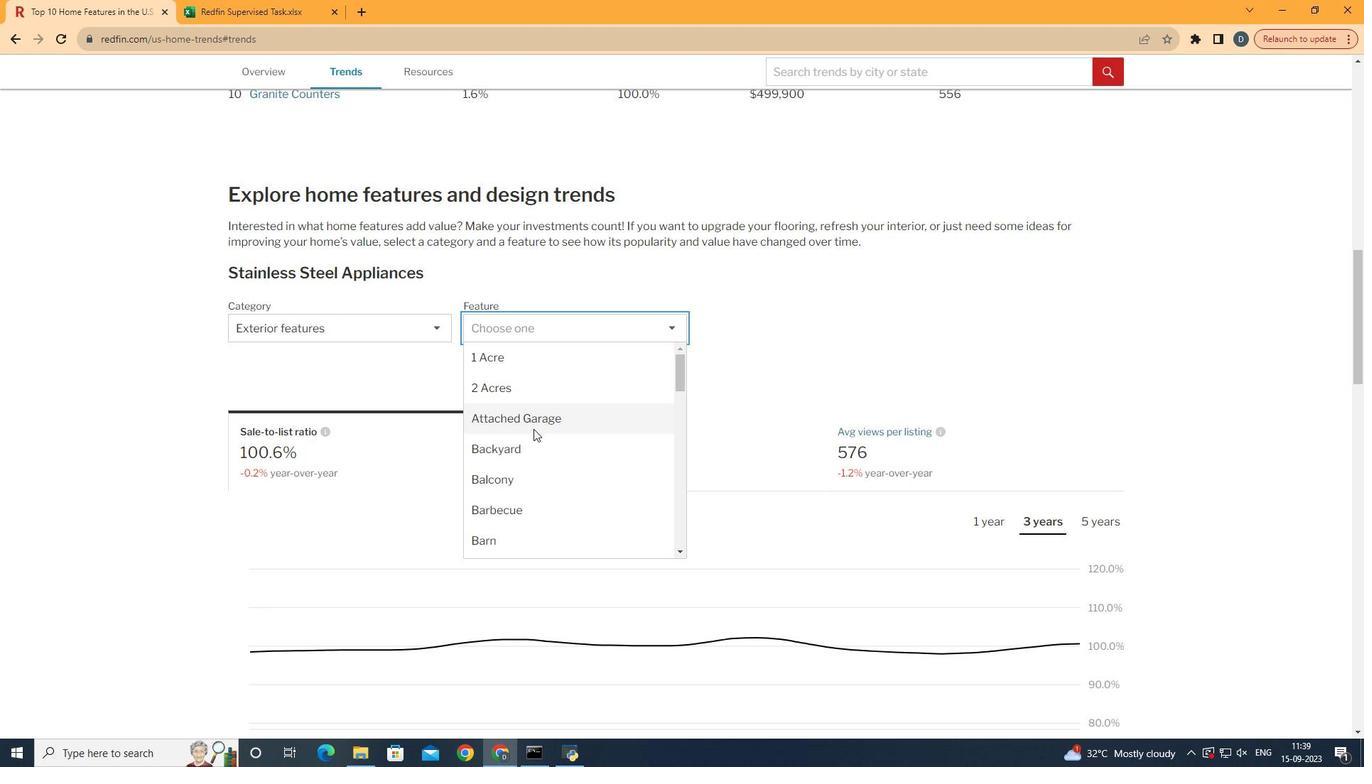 
Action: Mouse moved to (592, 342)
Screenshot: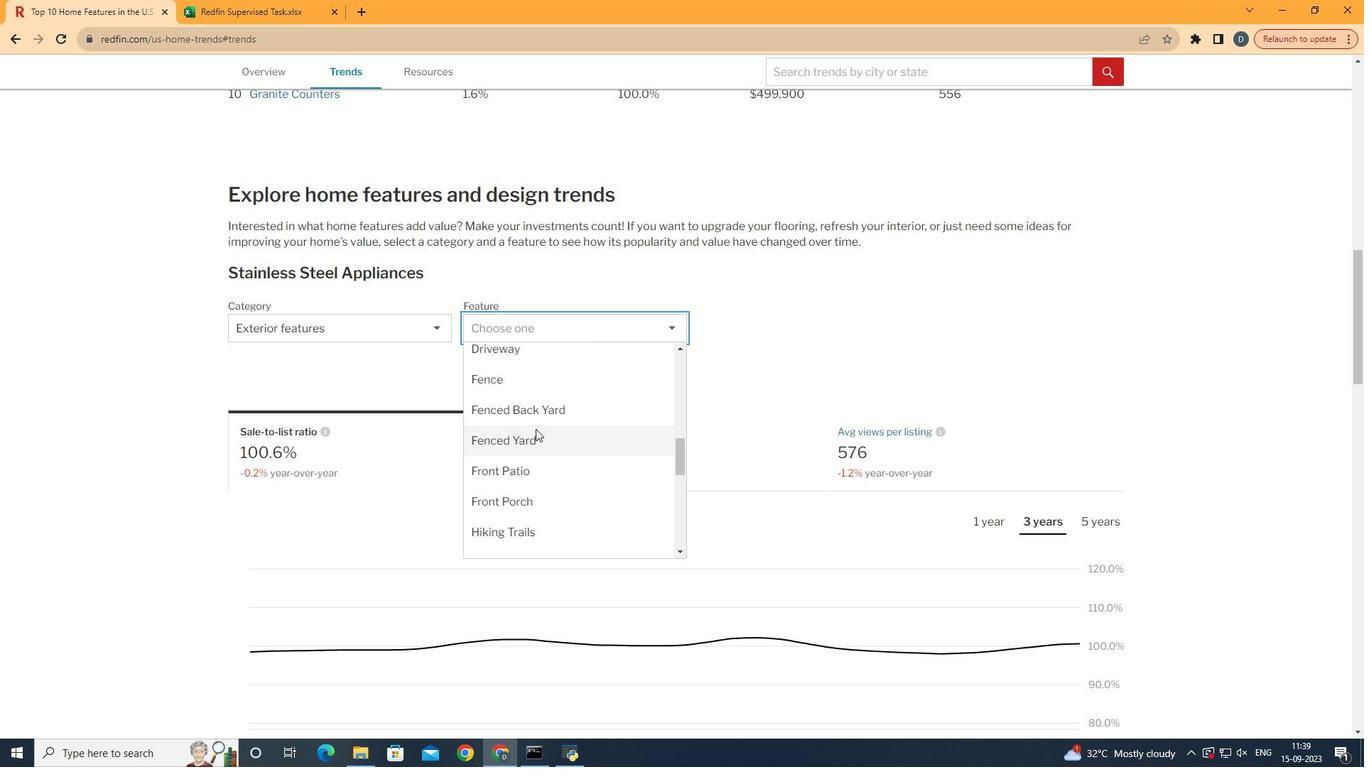 
Action: Mouse scrolled (592, 342) with delta (0, 0)
Screenshot: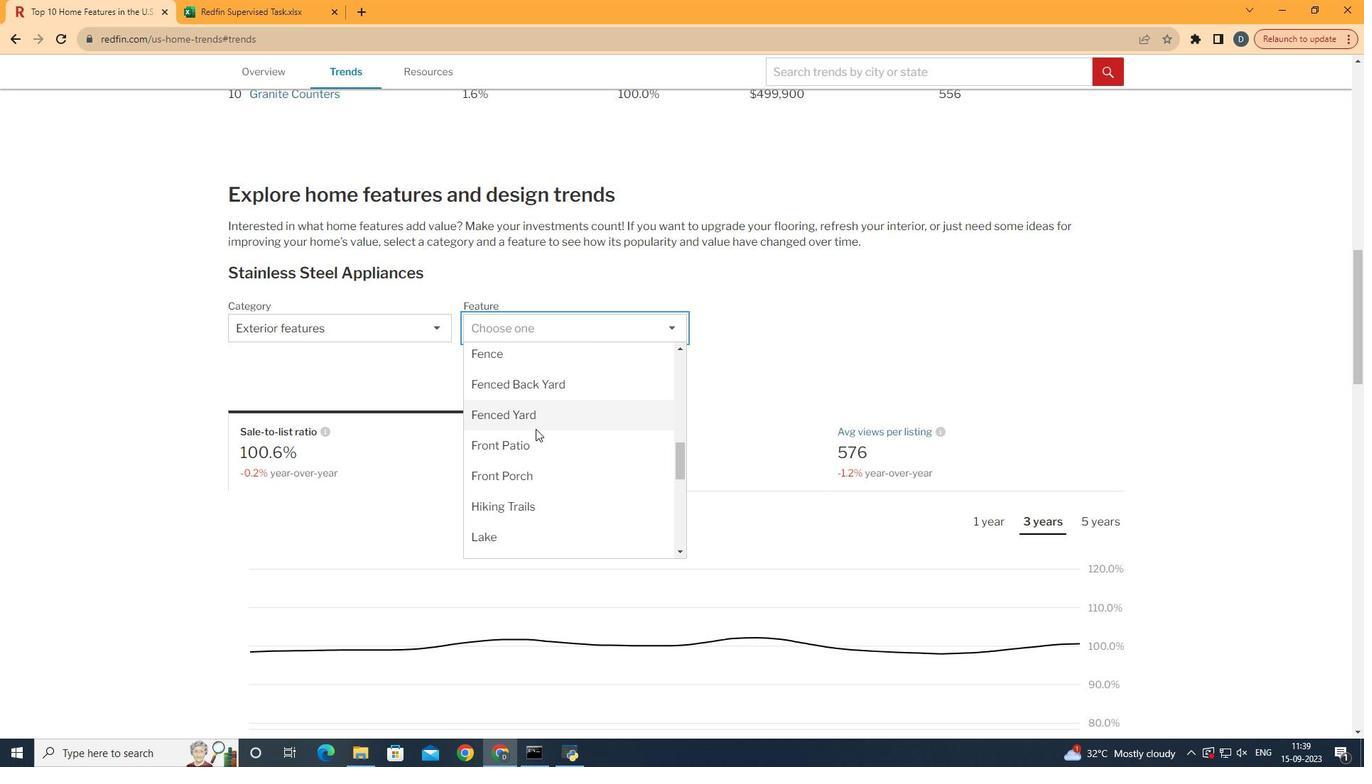 
Action: Mouse scrolled (592, 342) with delta (0, 0)
Screenshot: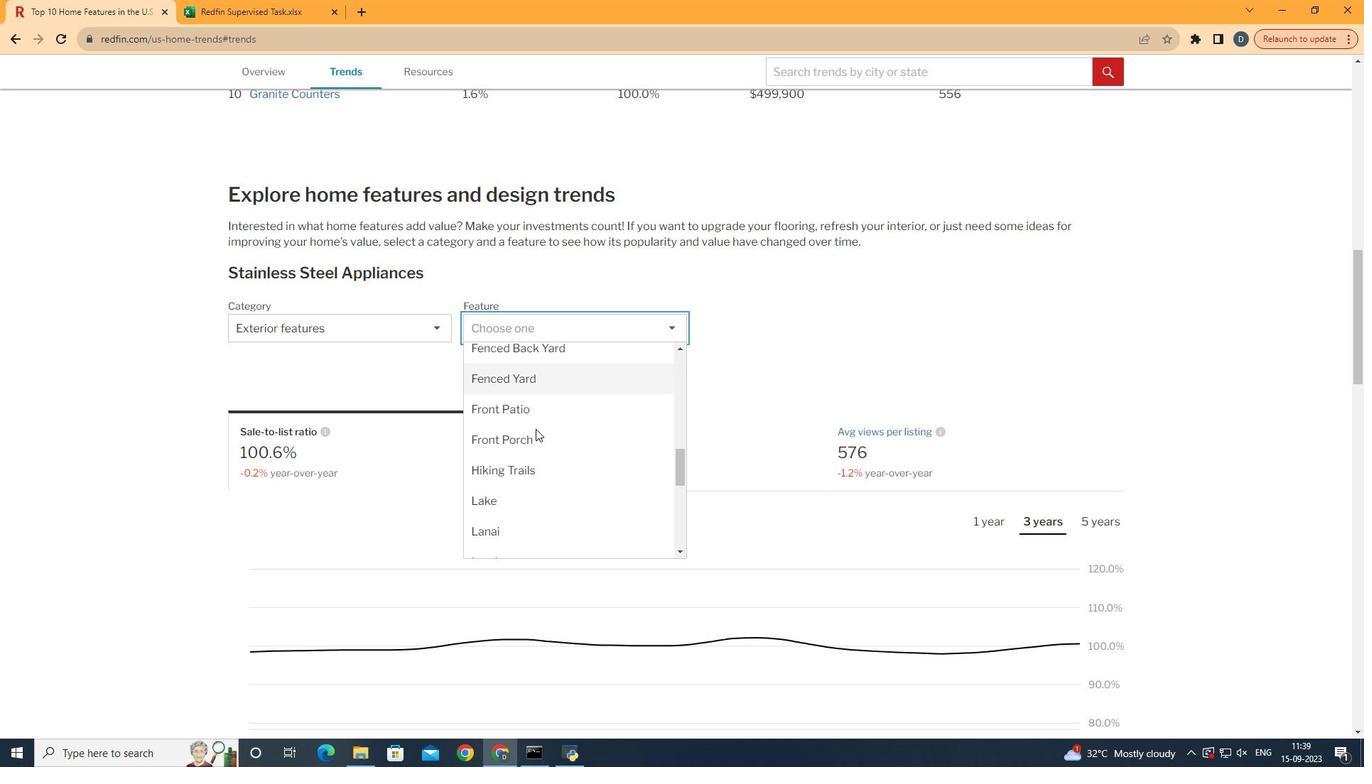 
Action: Mouse scrolled (592, 342) with delta (0, 0)
Screenshot: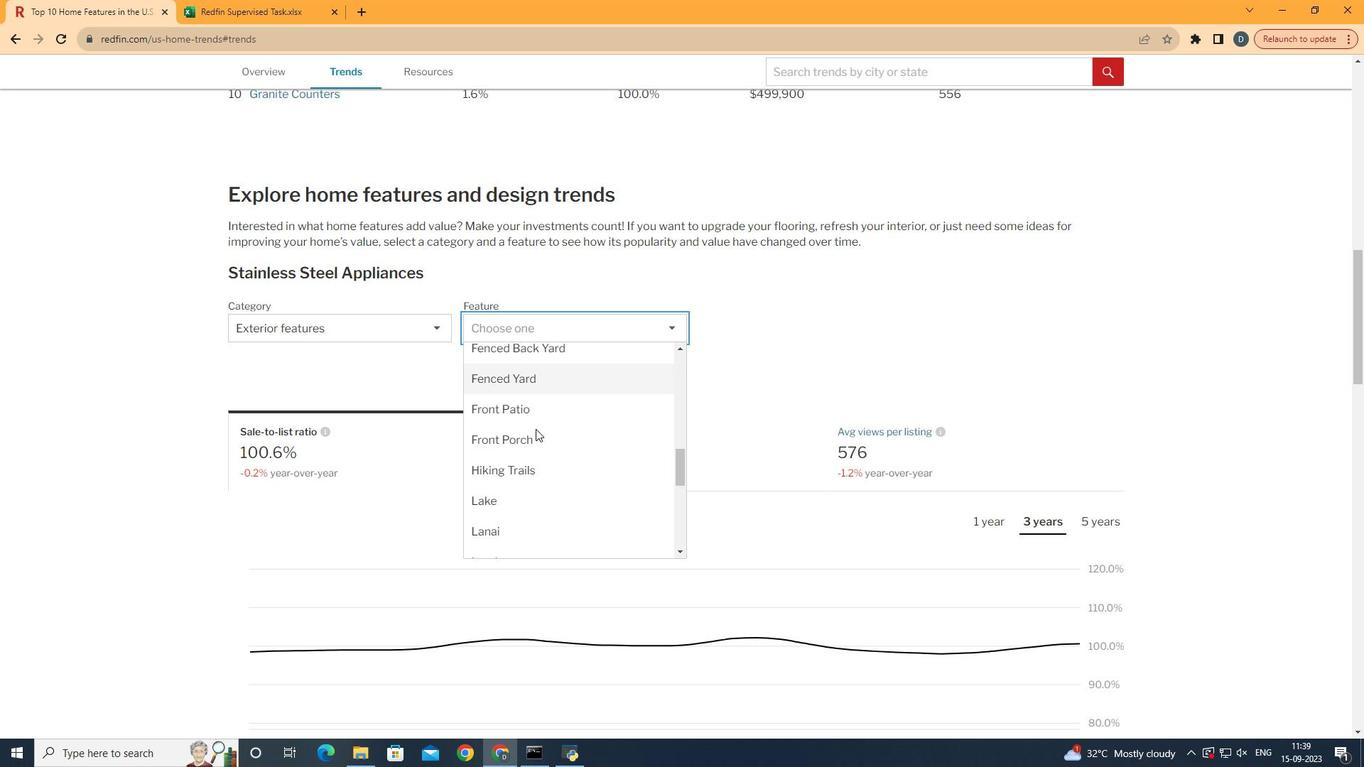 
Action: Mouse scrolled (592, 342) with delta (0, 0)
Screenshot: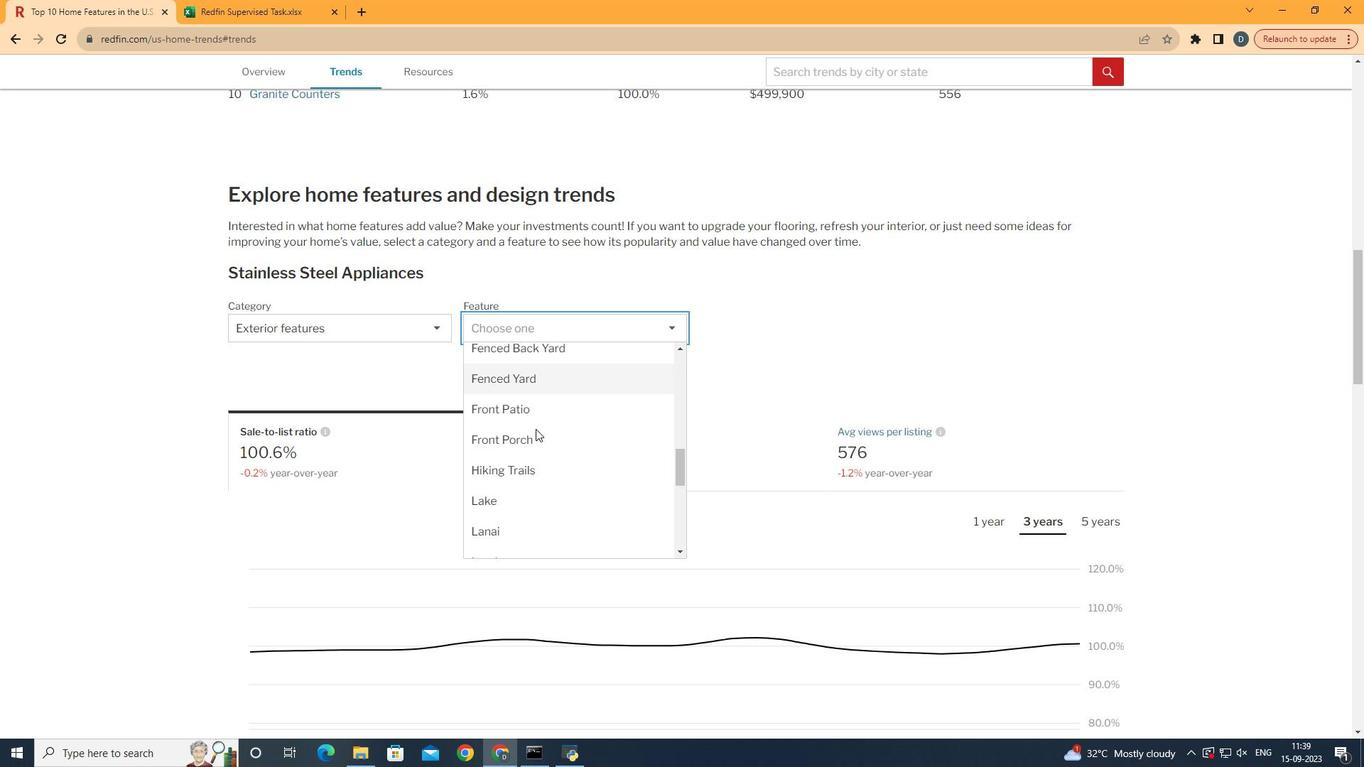
Action: Mouse scrolled (592, 342) with delta (0, 0)
Screenshot: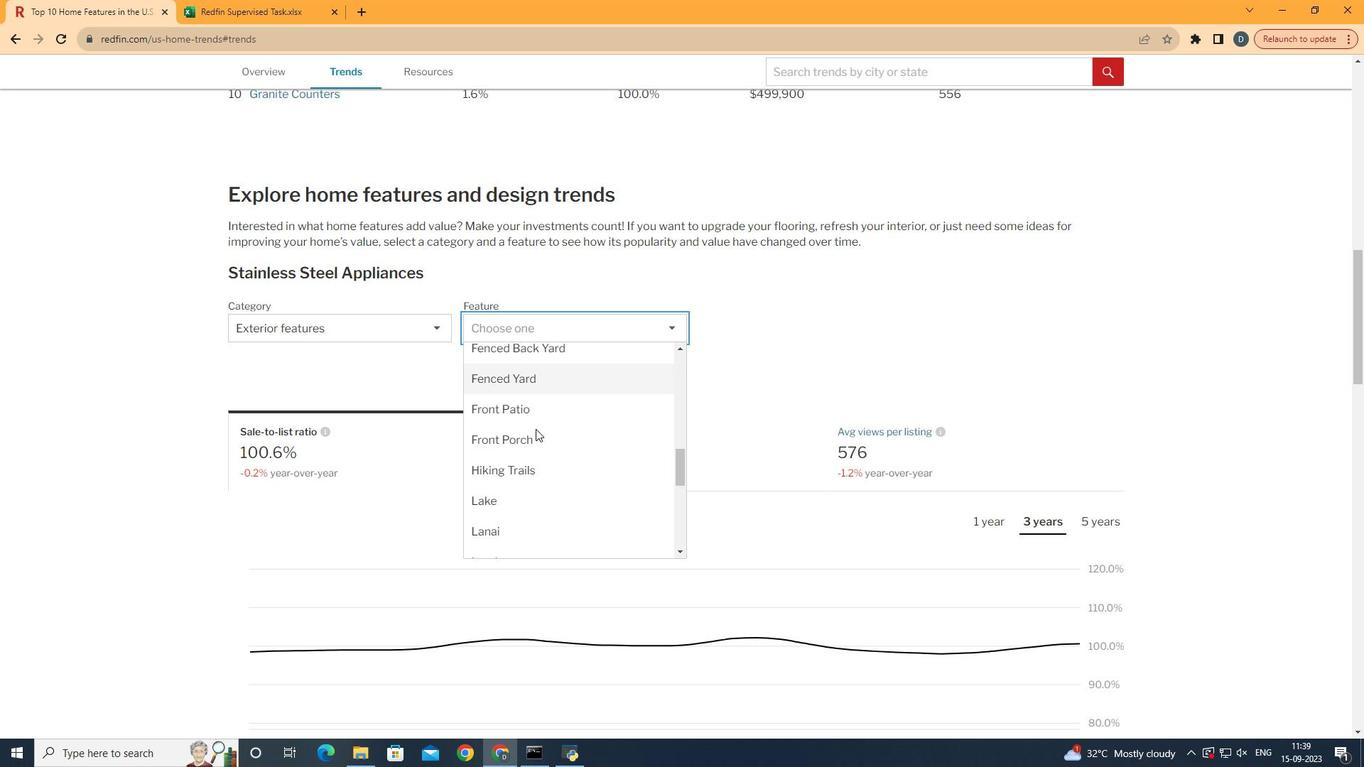 
Action: Mouse scrolled (592, 342) with delta (0, 0)
Screenshot: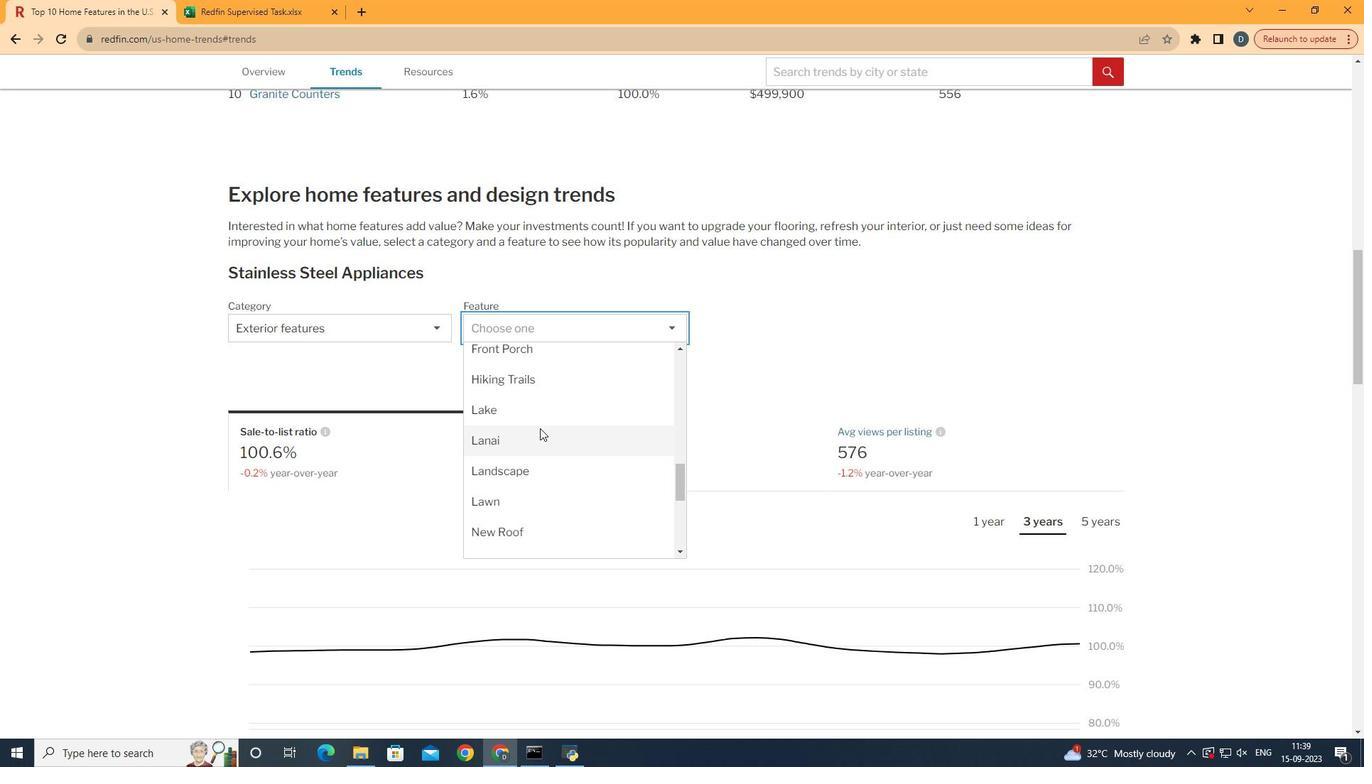 
Action: Mouse scrolled (592, 342) with delta (0, 0)
Screenshot: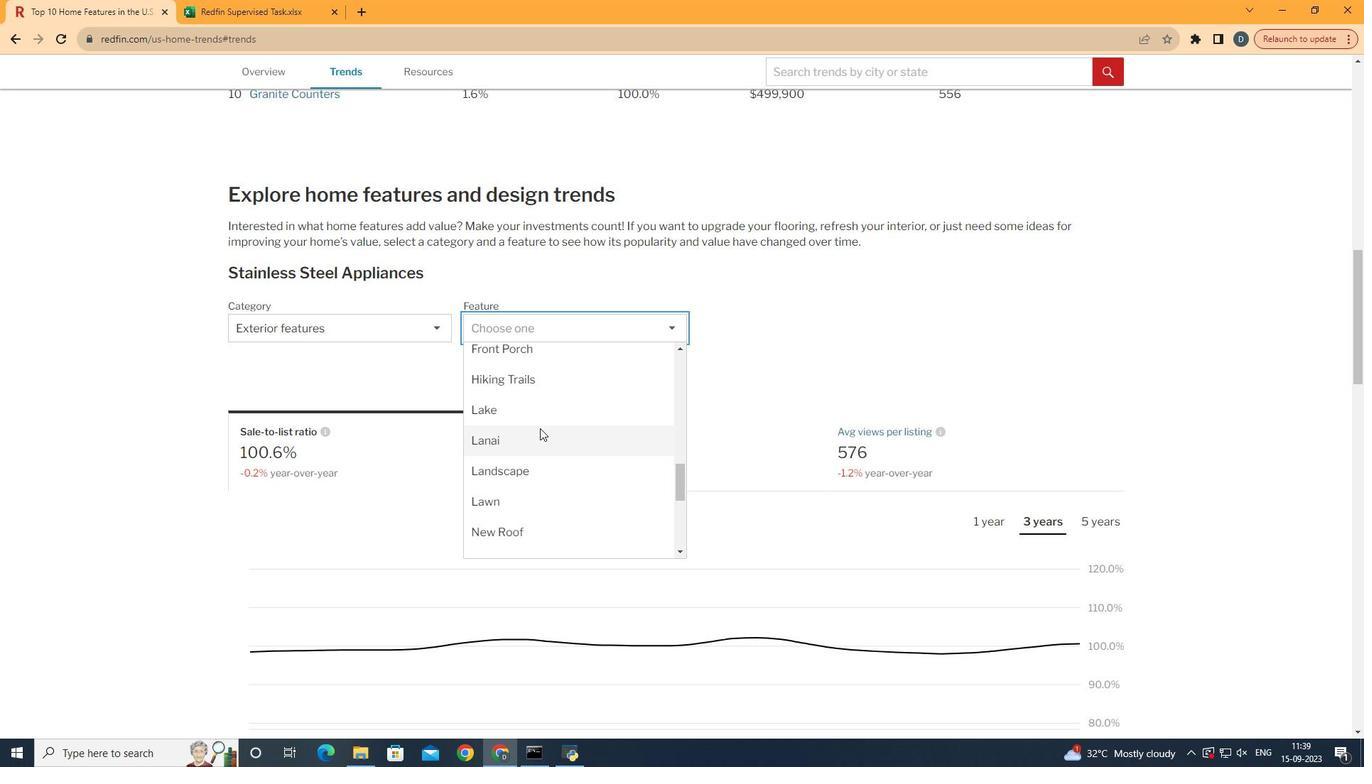 
Action: Mouse moved to (594, 342)
Screenshot: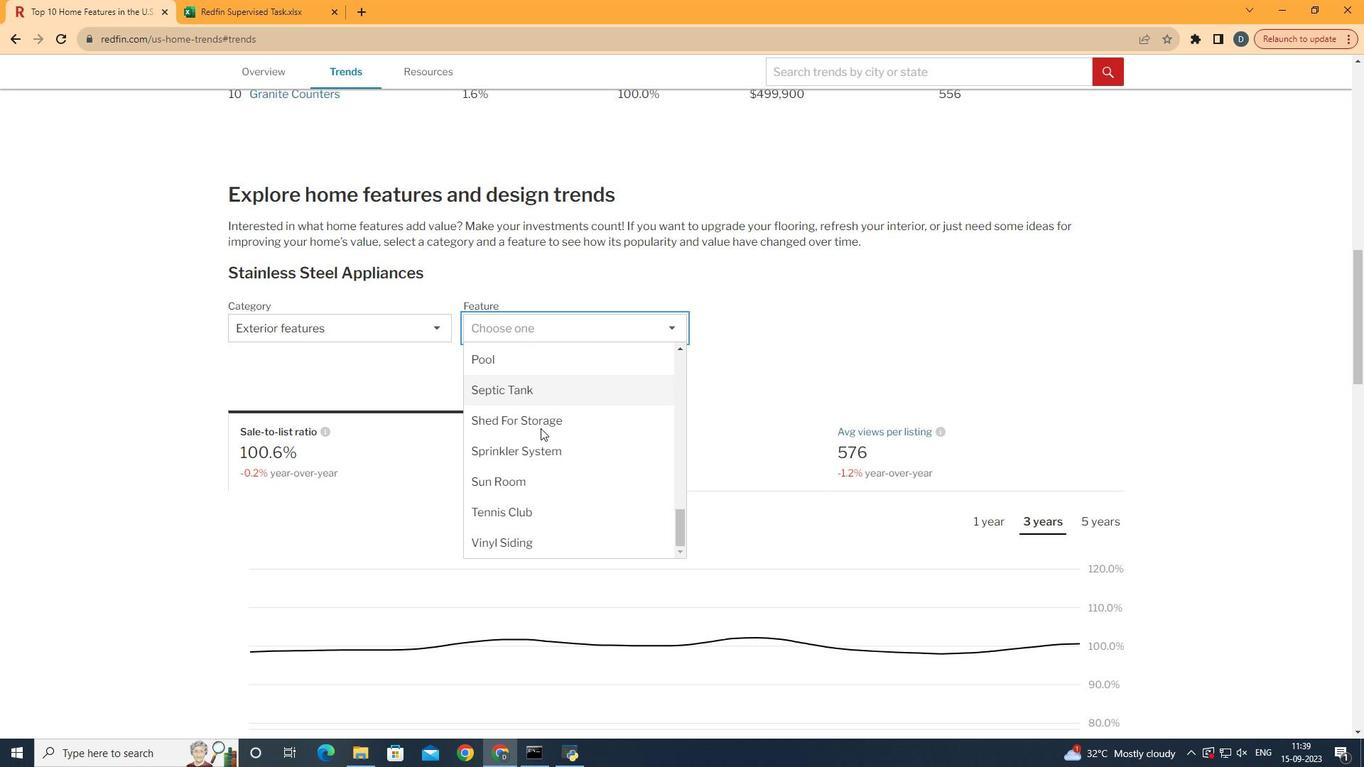 
Action: Mouse scrolled (594, 342) with delta (0, 0)
Screenshot: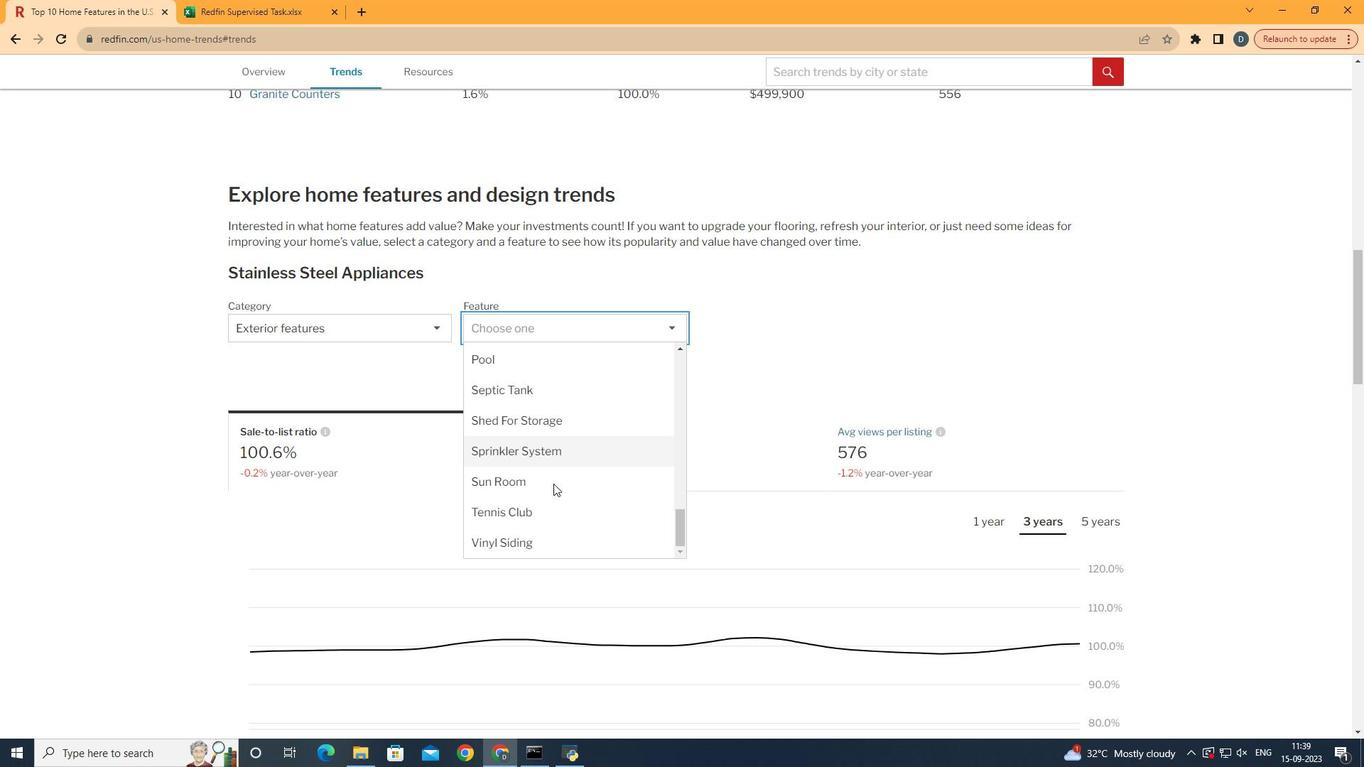 
Action: Mouse scrolled (594, 342) with delta (0, 0)
Screenshot: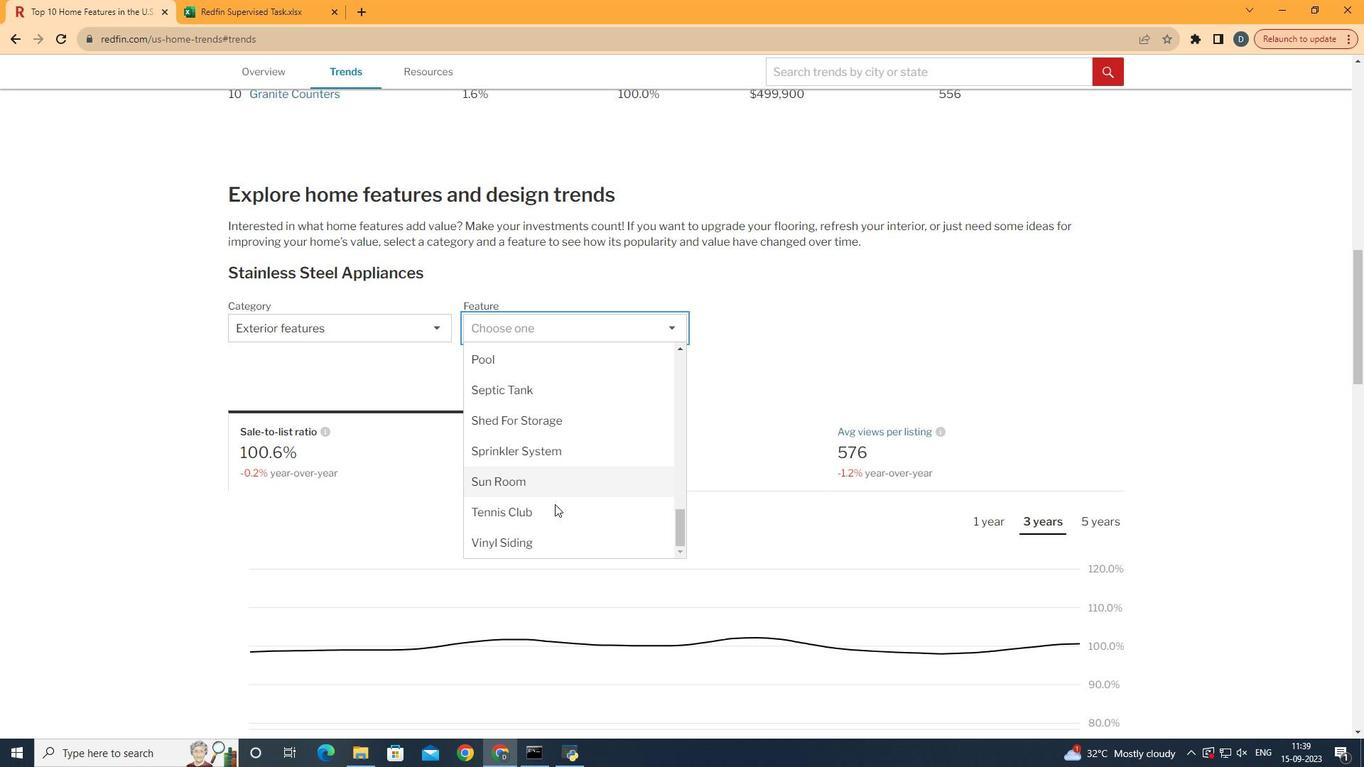 
Action: Mouse scrolled (594, 342) with delta (0, 0)
Screenshot: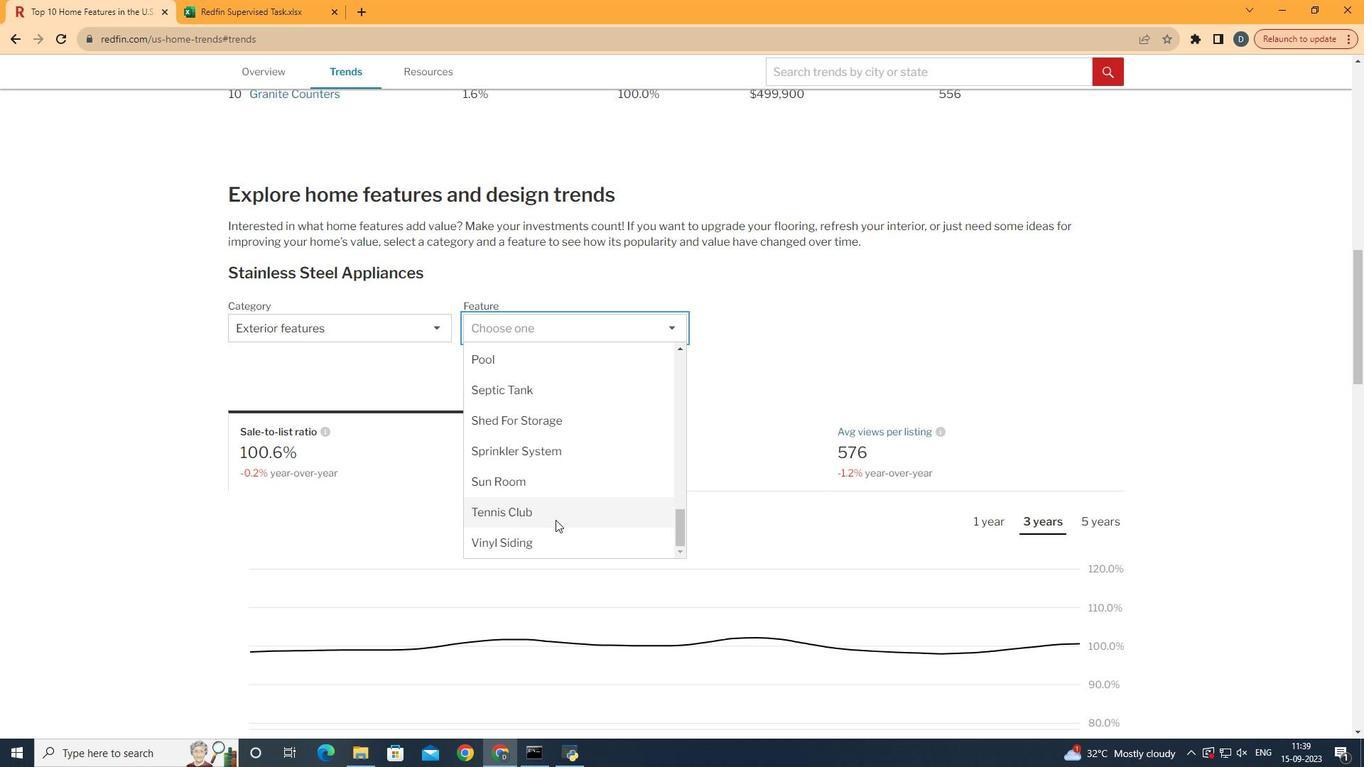
Action: Mouse scrolled (594, 342) with delta (0, 0)
Screenshot: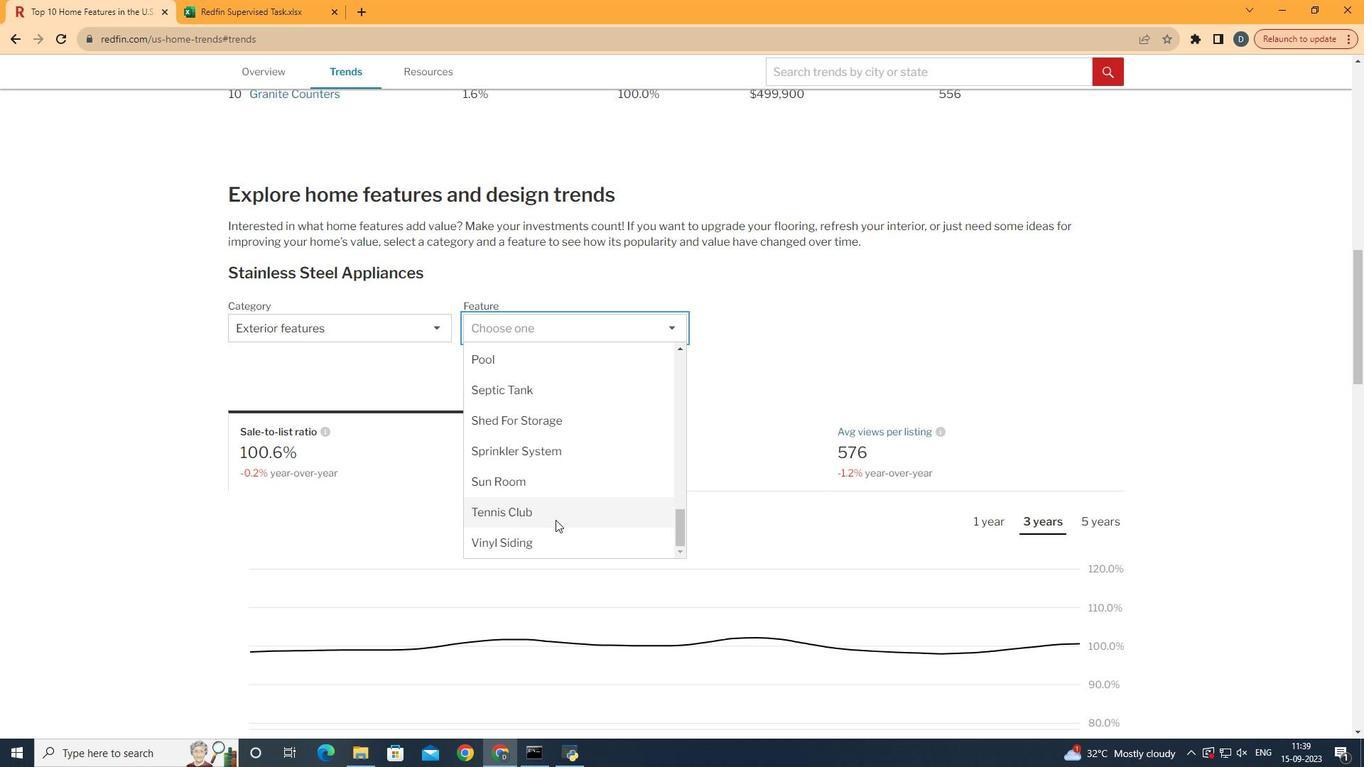 
Action: Mouse scrolled (594, 342) with delta (0, 0)
Screenshot: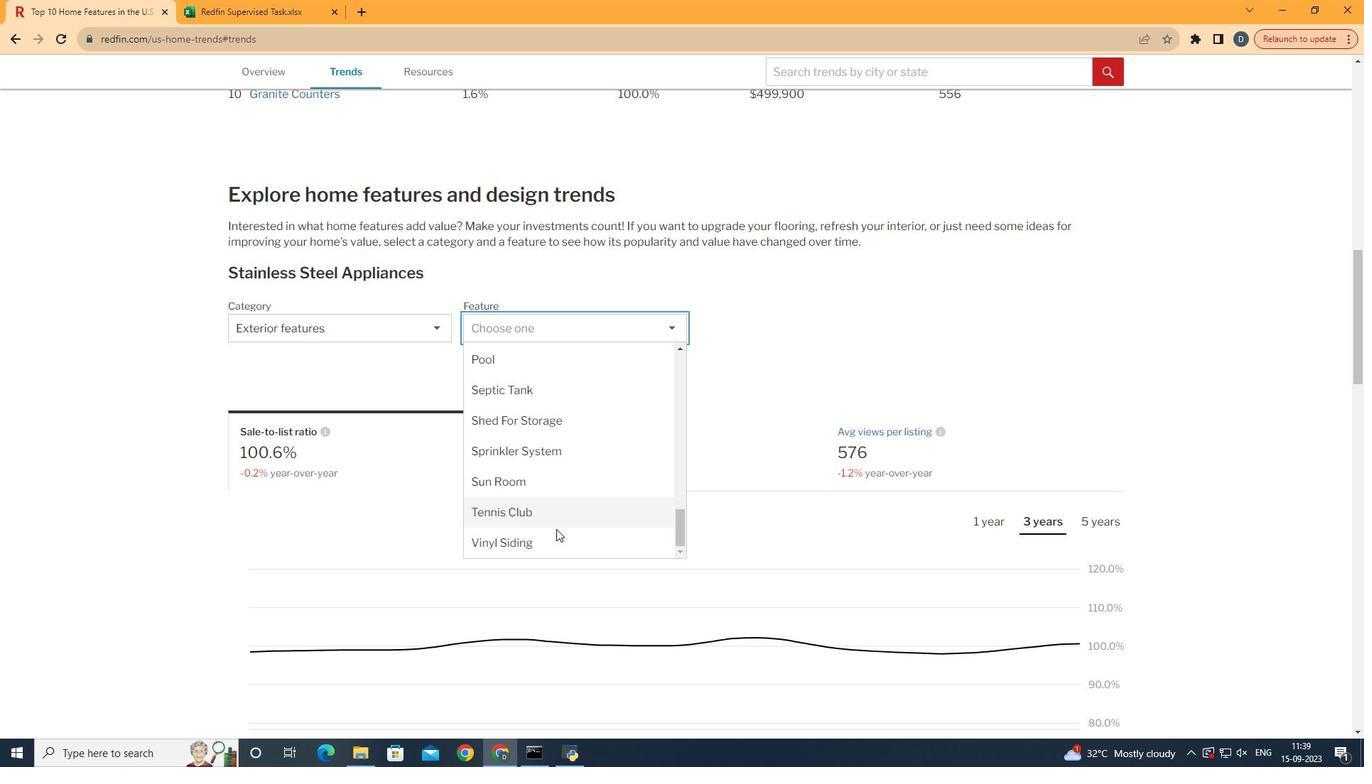 
Action: Mouse moved to (594, 342)
Screenshot: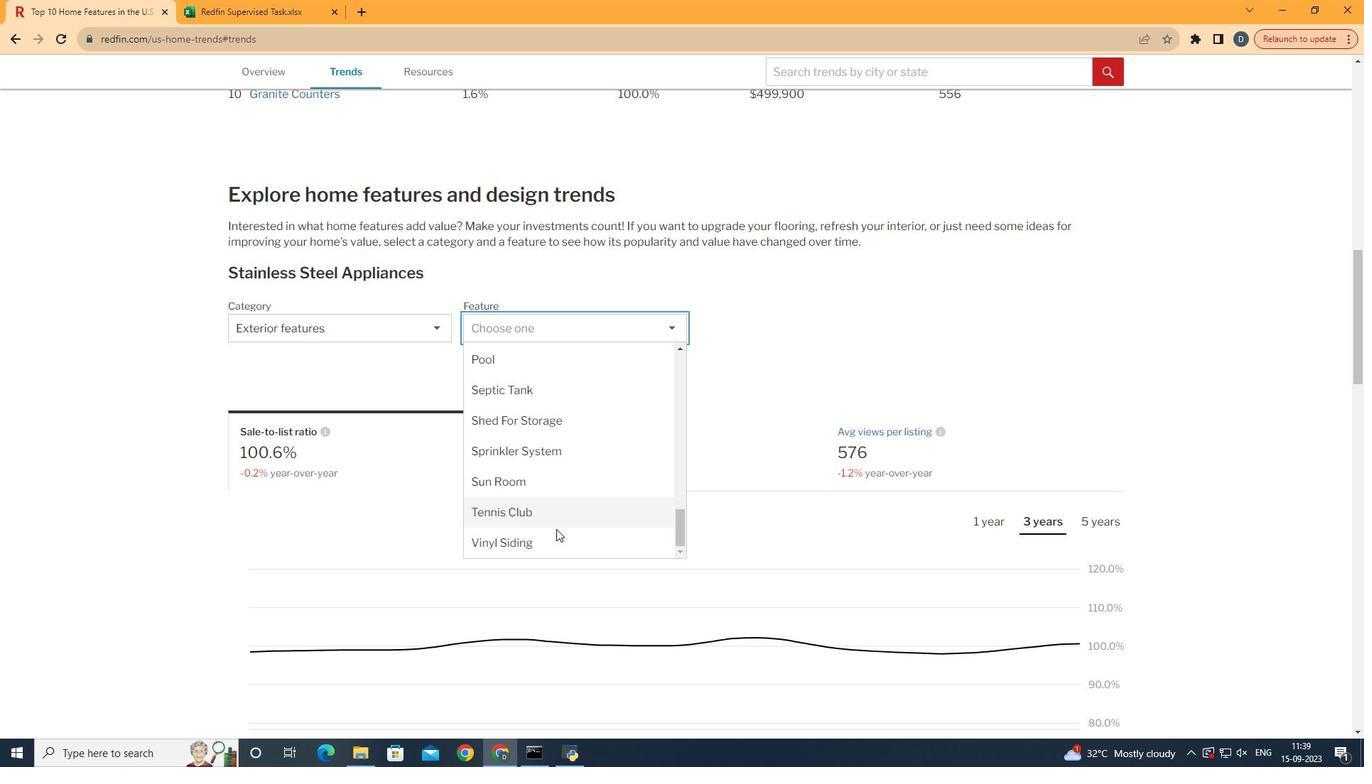
Action: Mouse scrolled (594, 342) with delta (0, 0)
Screenshot: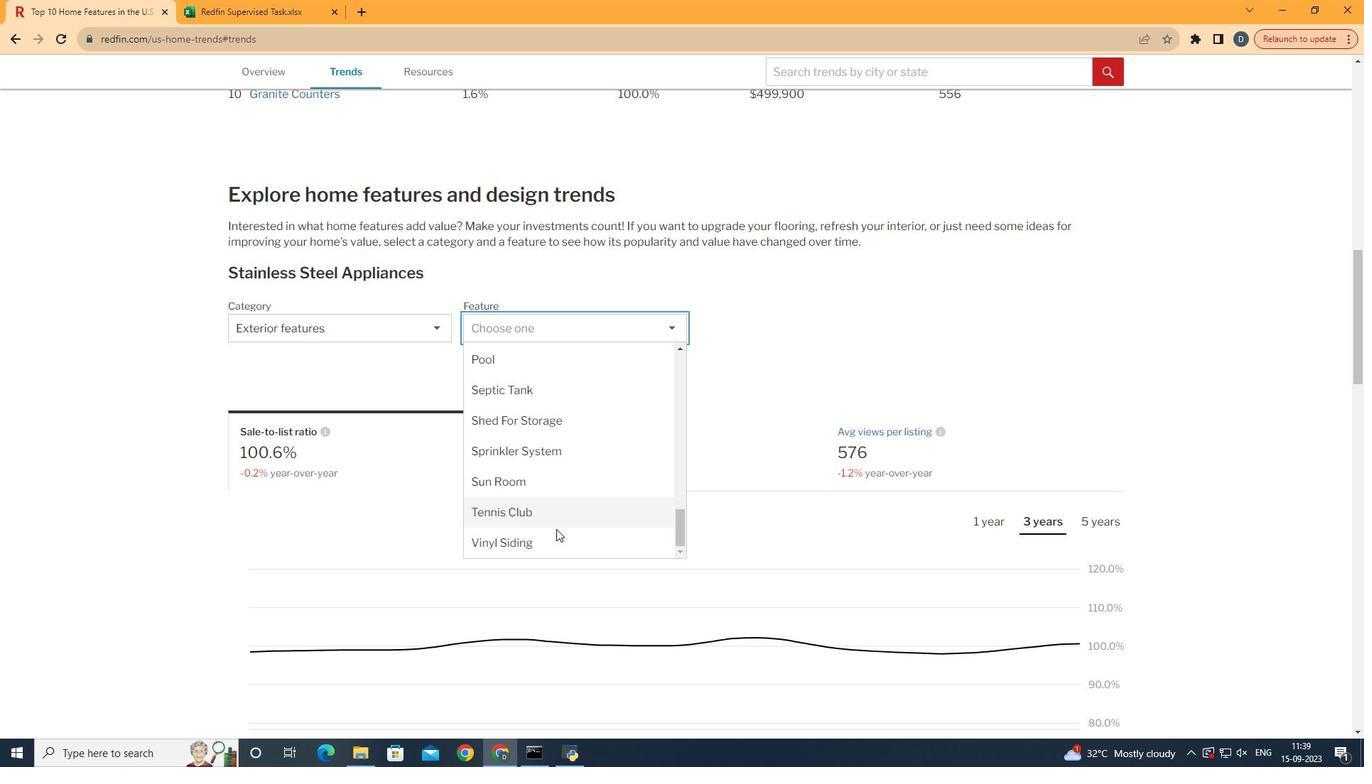
Action: Mouse moved to (595, 342)
Screenshot: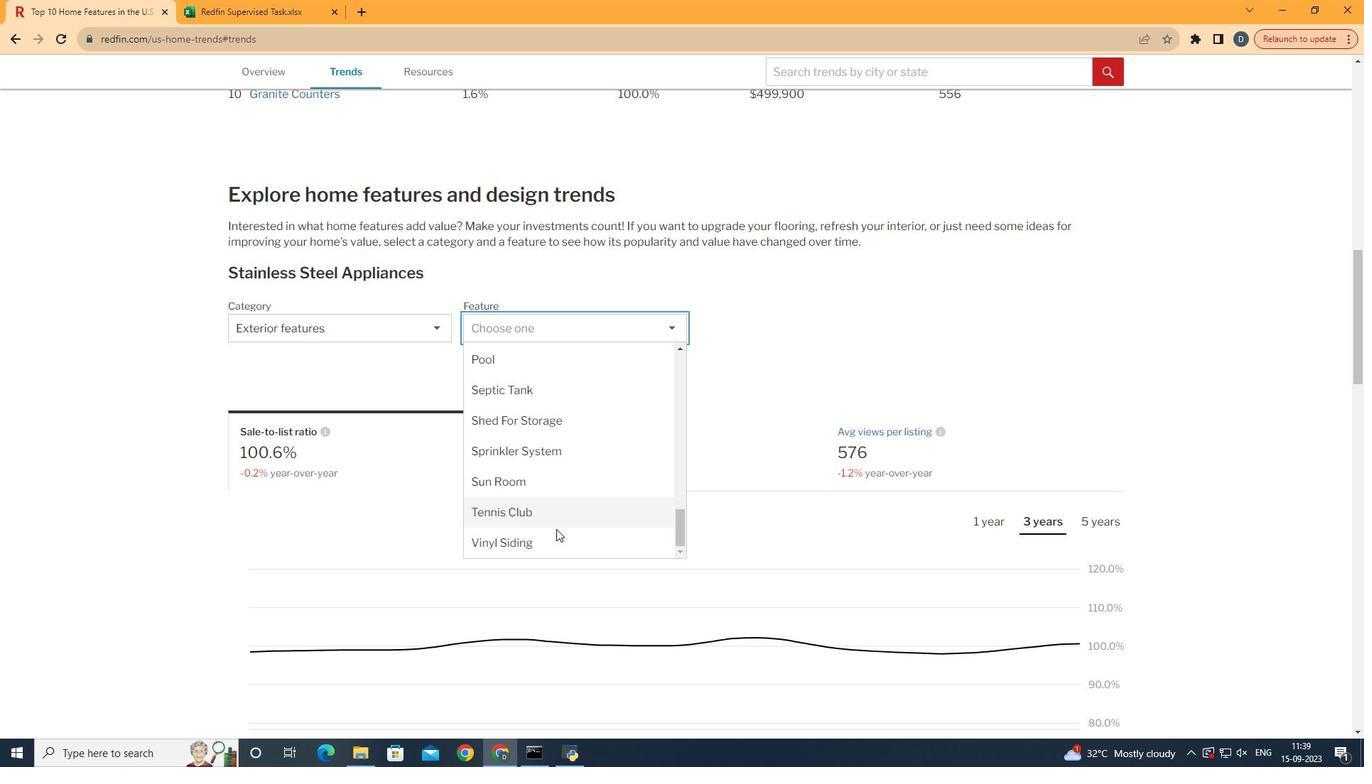 
Action: Mouse scrolled (595, 342) with delta (0, 0)
Screenshot: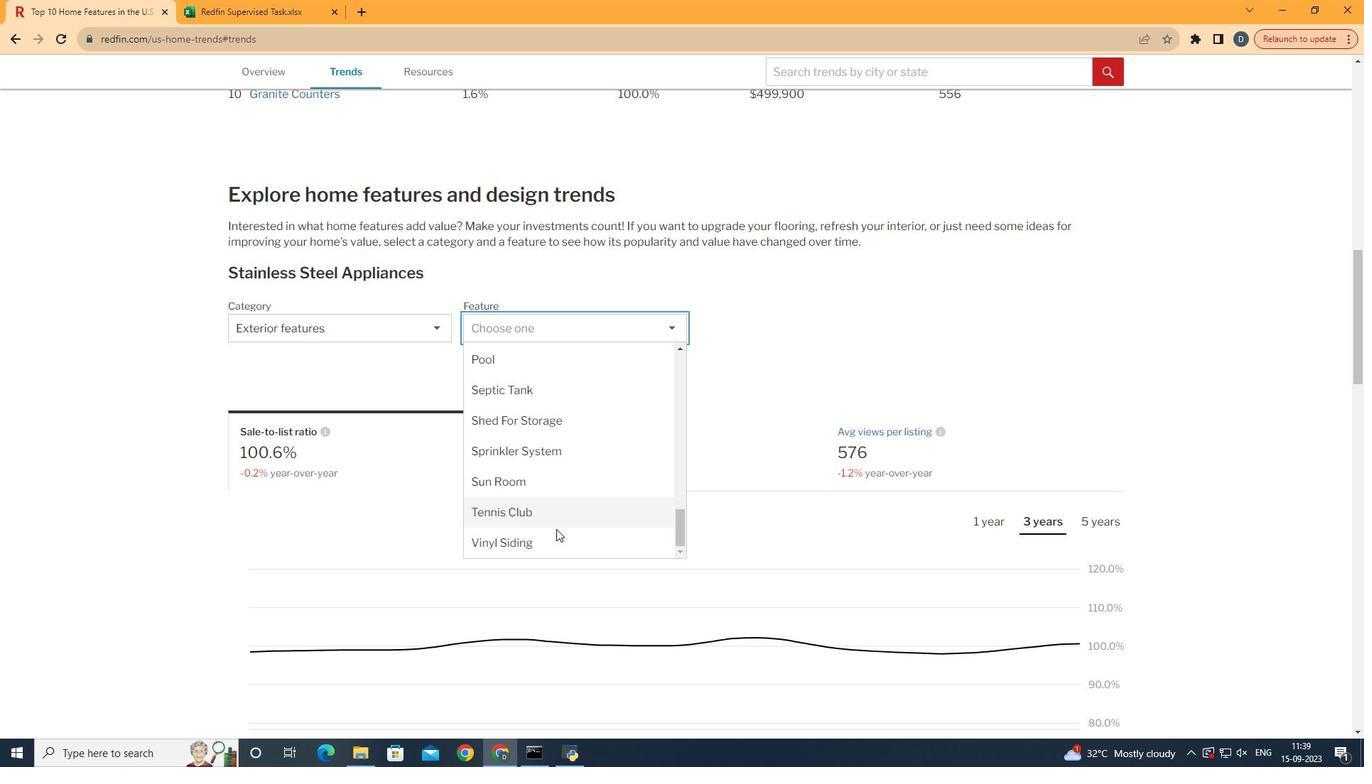 
Action: Mouse moved to (613, 370)
Screenshot: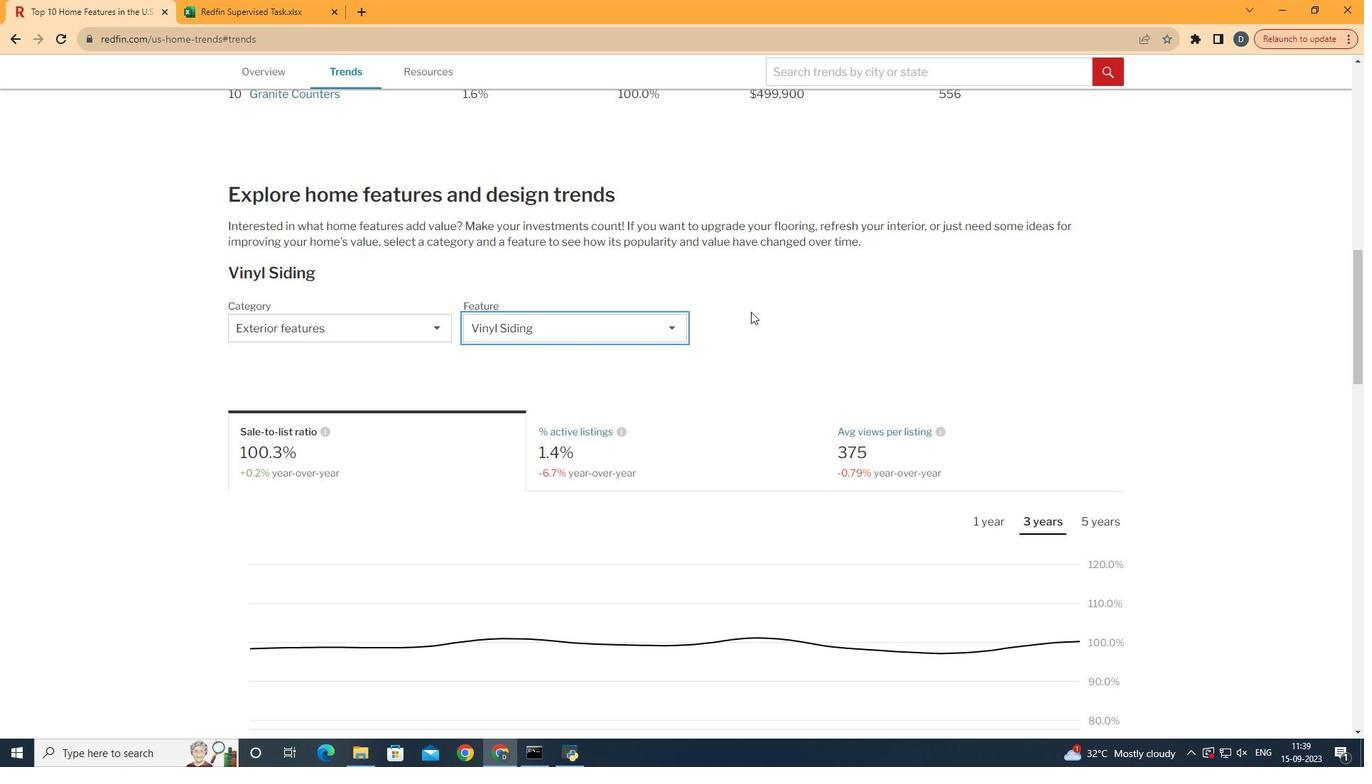 
Action: Mouse pressed left at (613, 370)
Screenshot: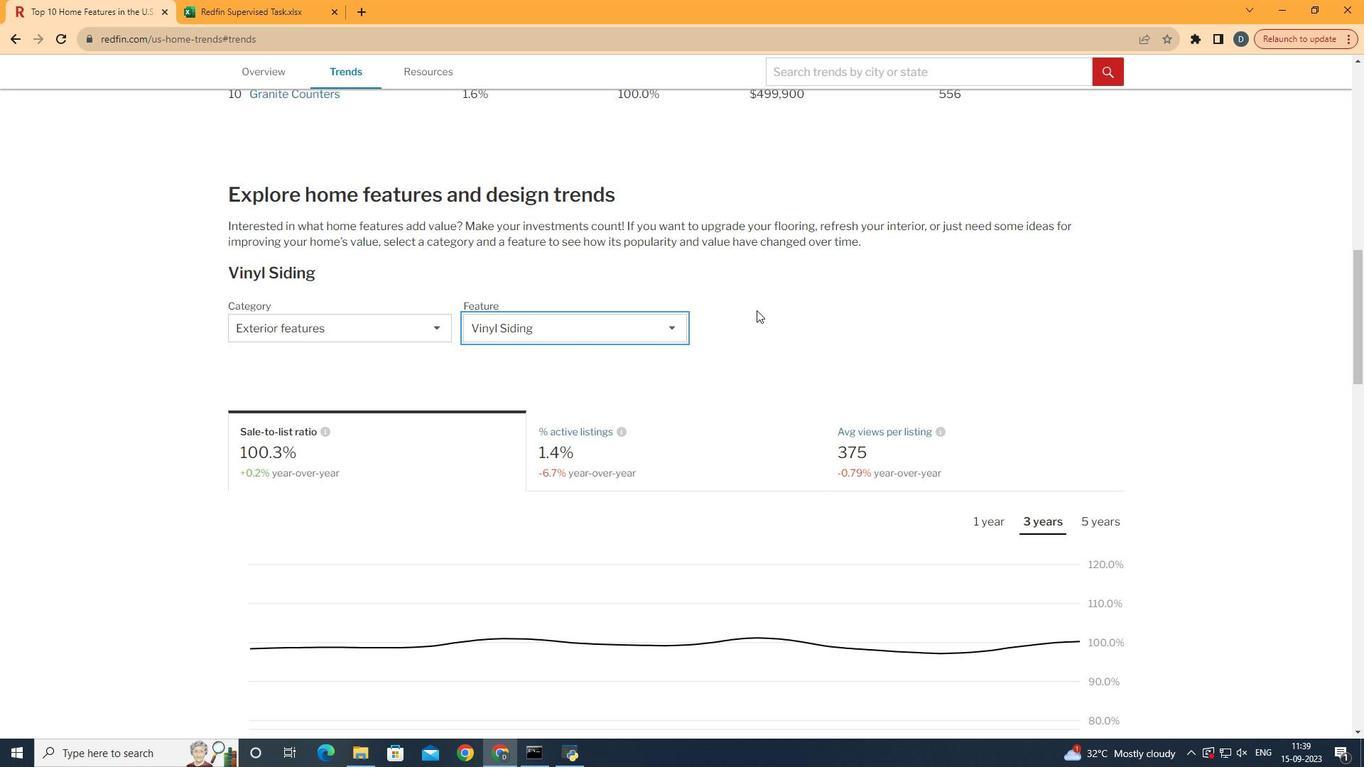 
Action: Mouse moved to (791, 312)
Screenshot: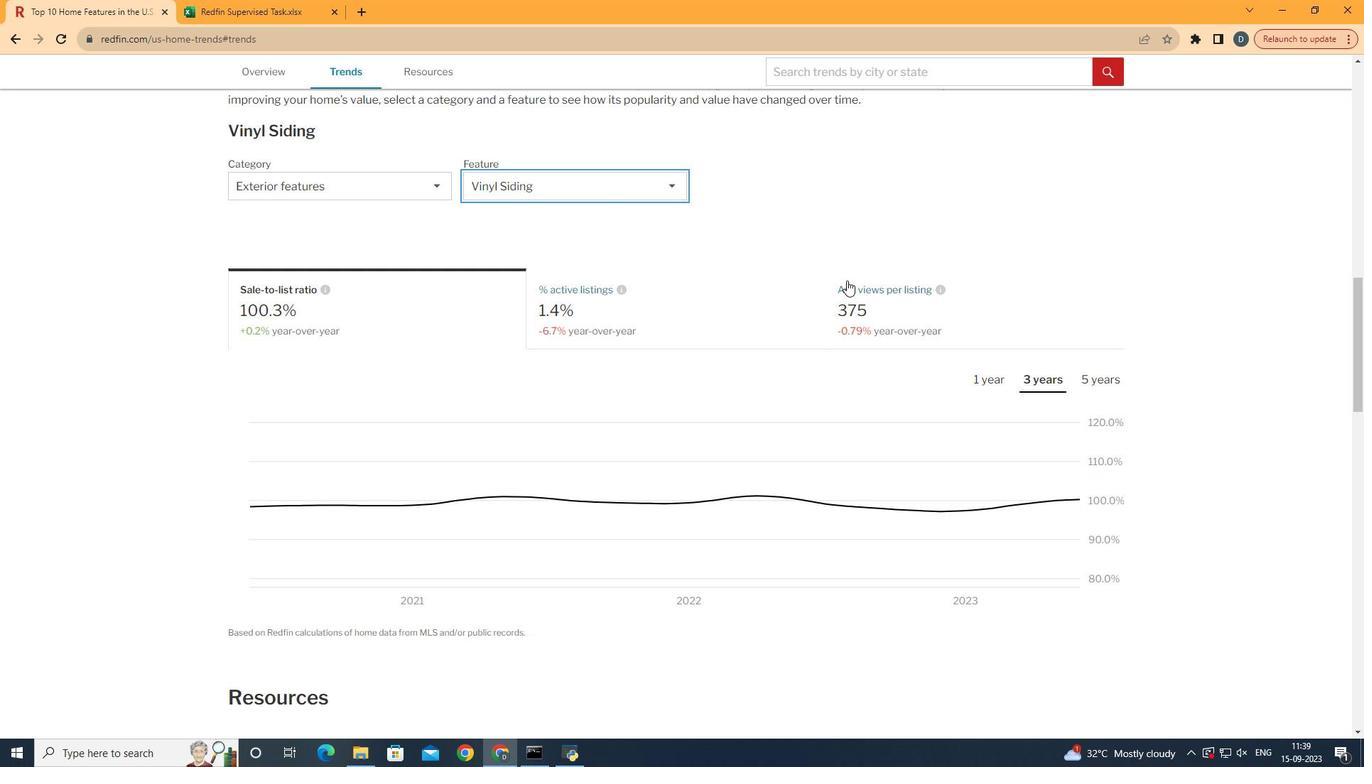 
Action: Mouse scrolled (791, 312) with delta (0, 0)
Screenshot: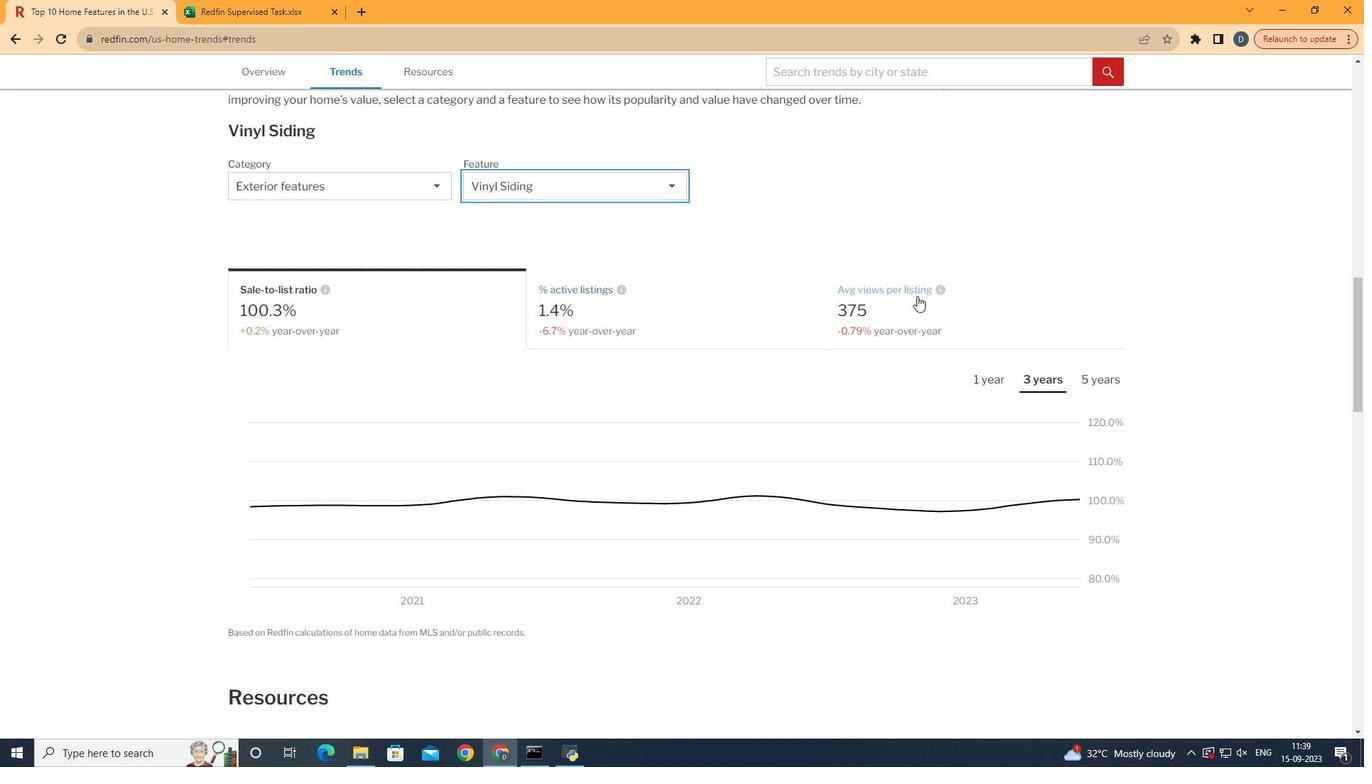 
Action: Mouse scrolled (791, 312) with delta (0, 0)
Screenshot: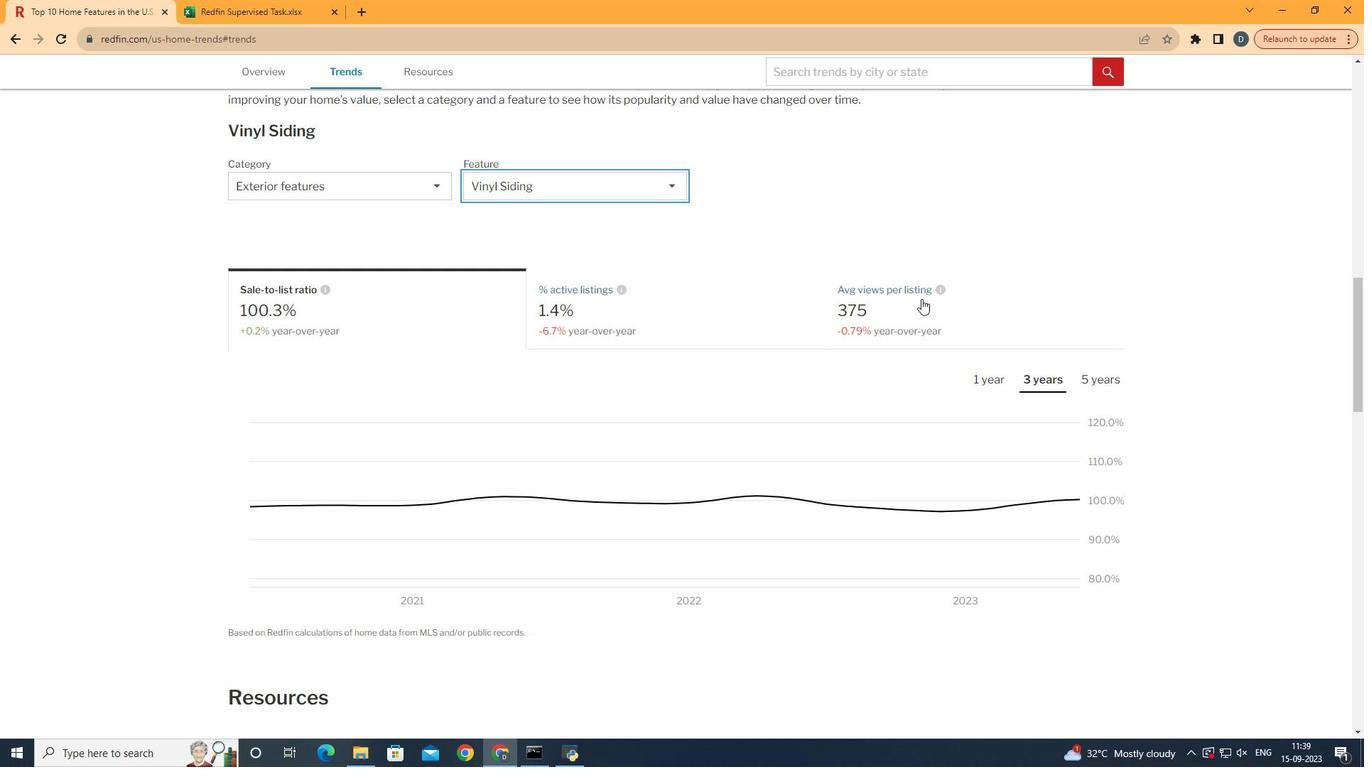 
Action: Mouse moved to (939, 309)
Screenshot: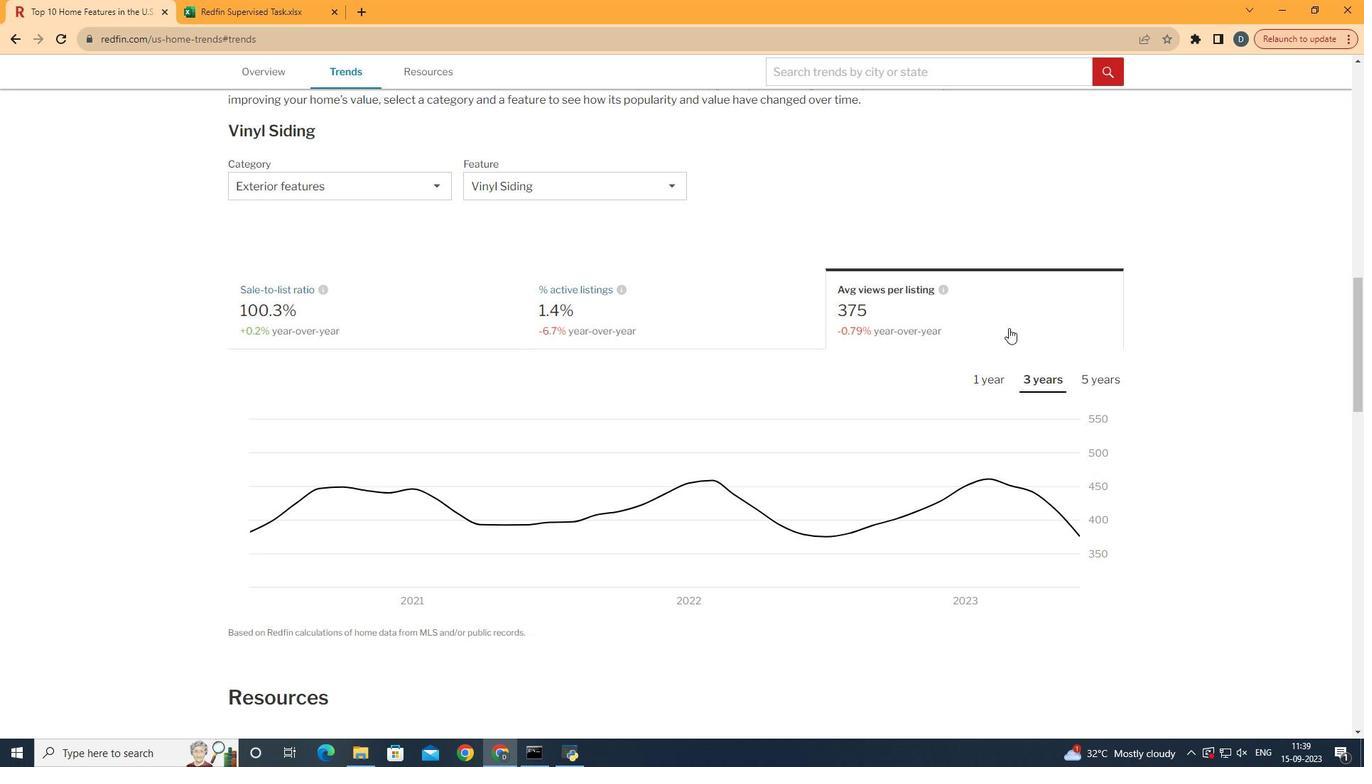 
Action: Mouse pressed left at (939, 309)
Screenshot: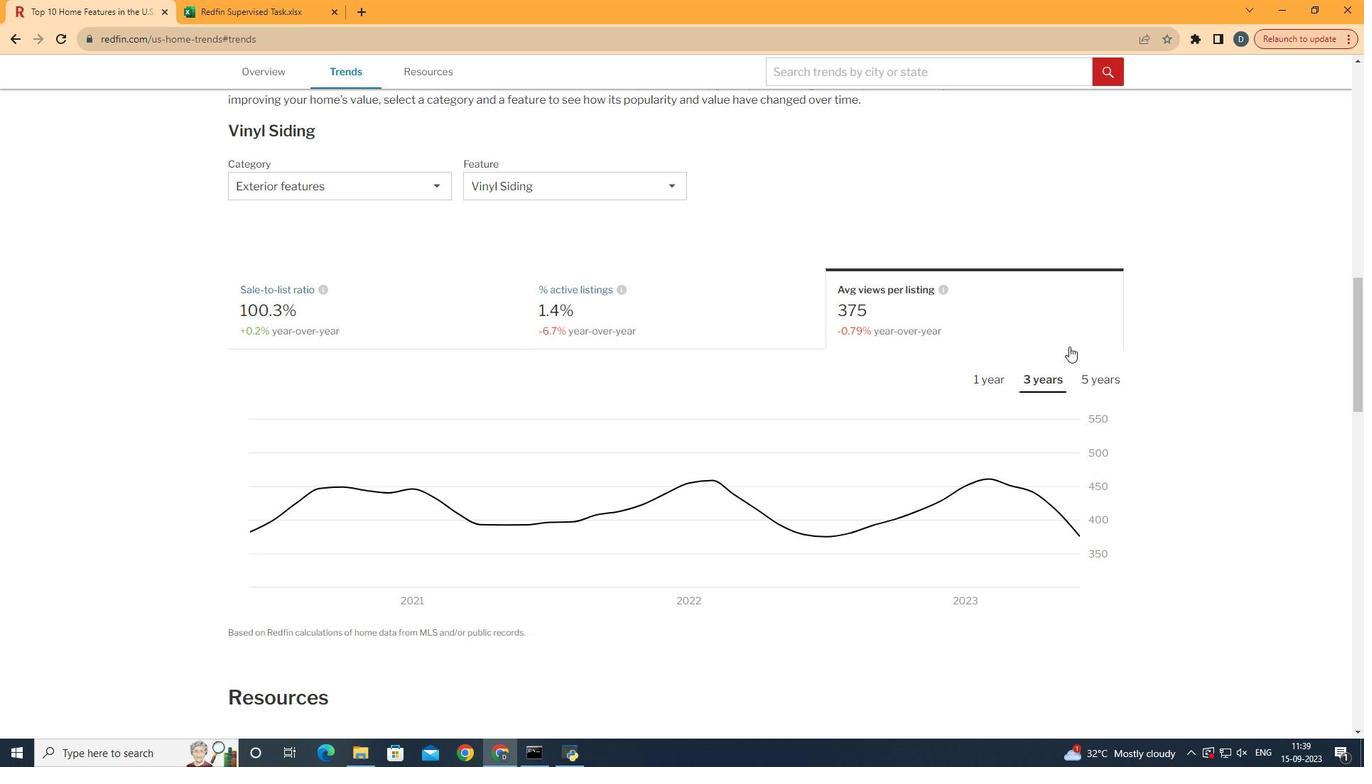 
Action: Mouse moved to (1097, 328)
Screenshot: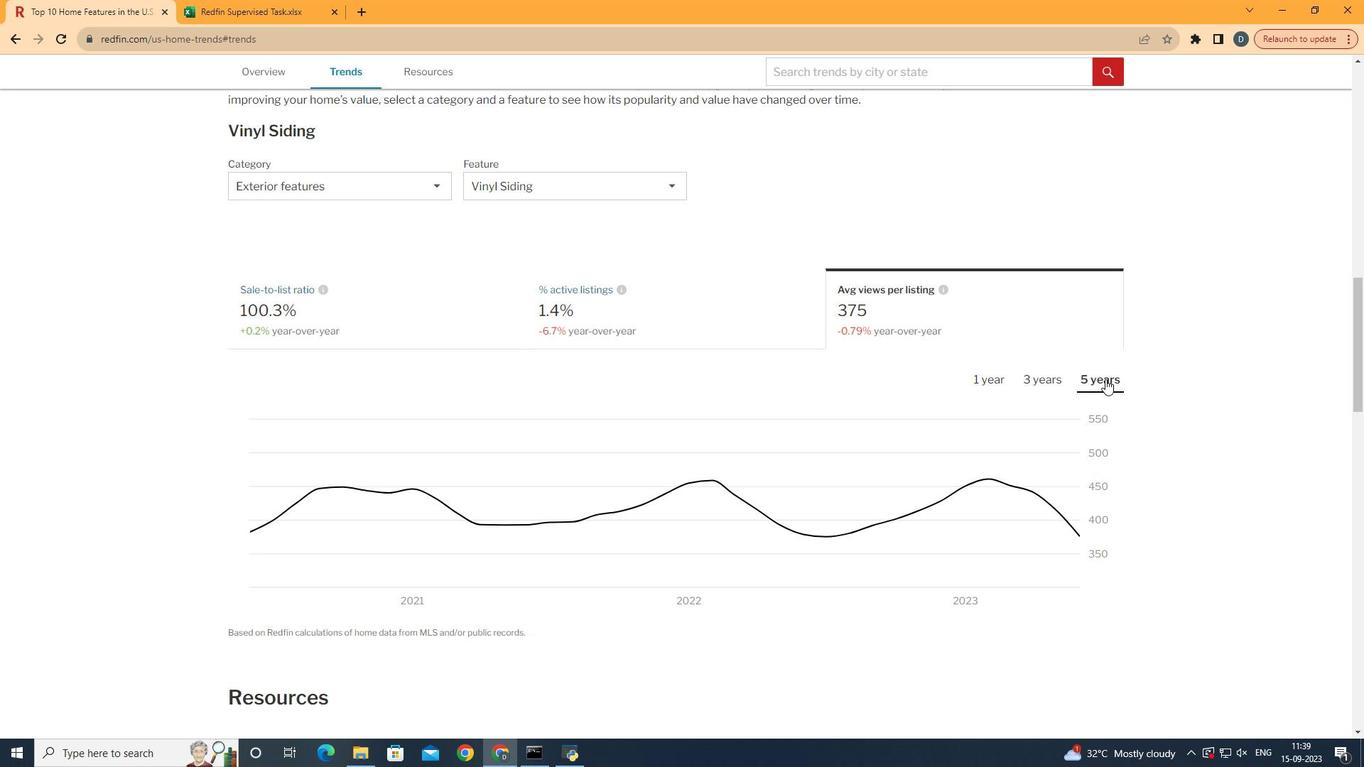
Action: Mouse pressed left at (1097, 328)
Screenshot: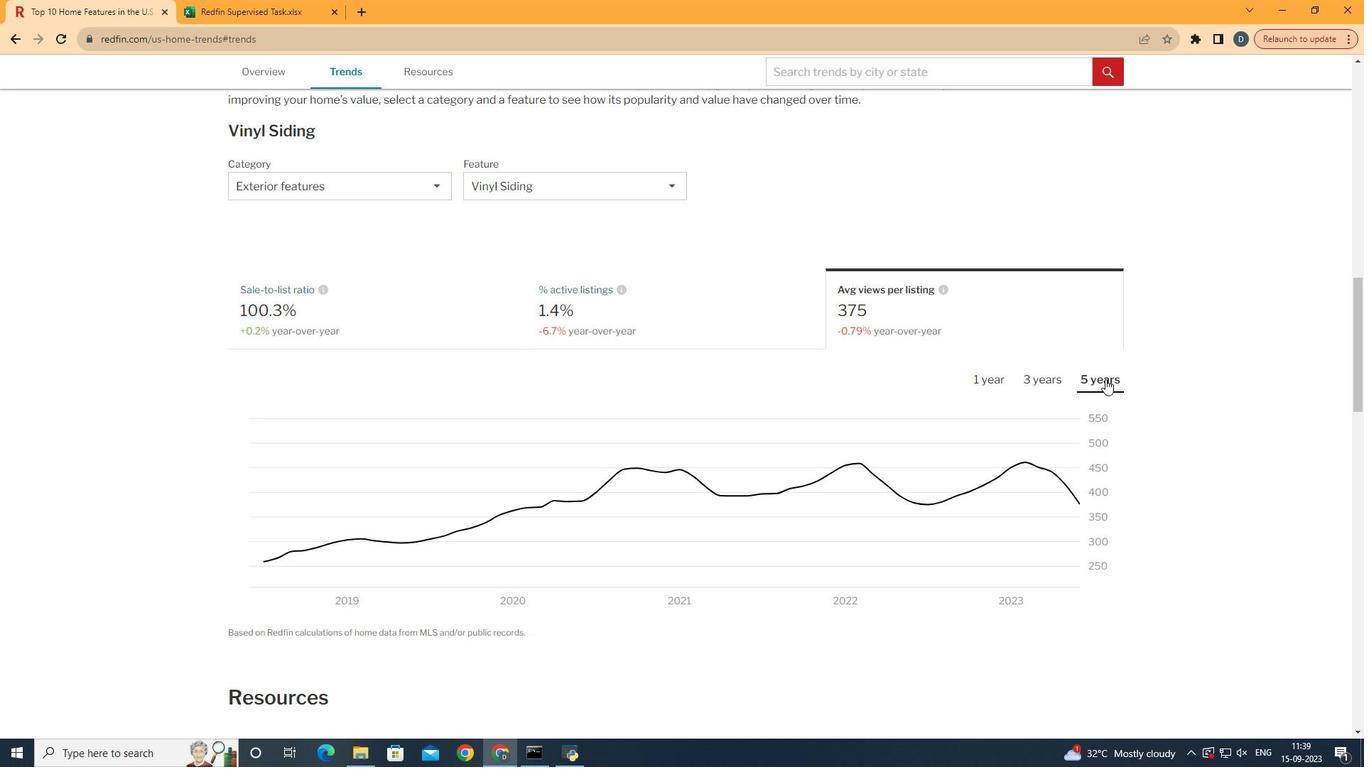 
Action: Mouse moved to (1103, 329)
Screenshot: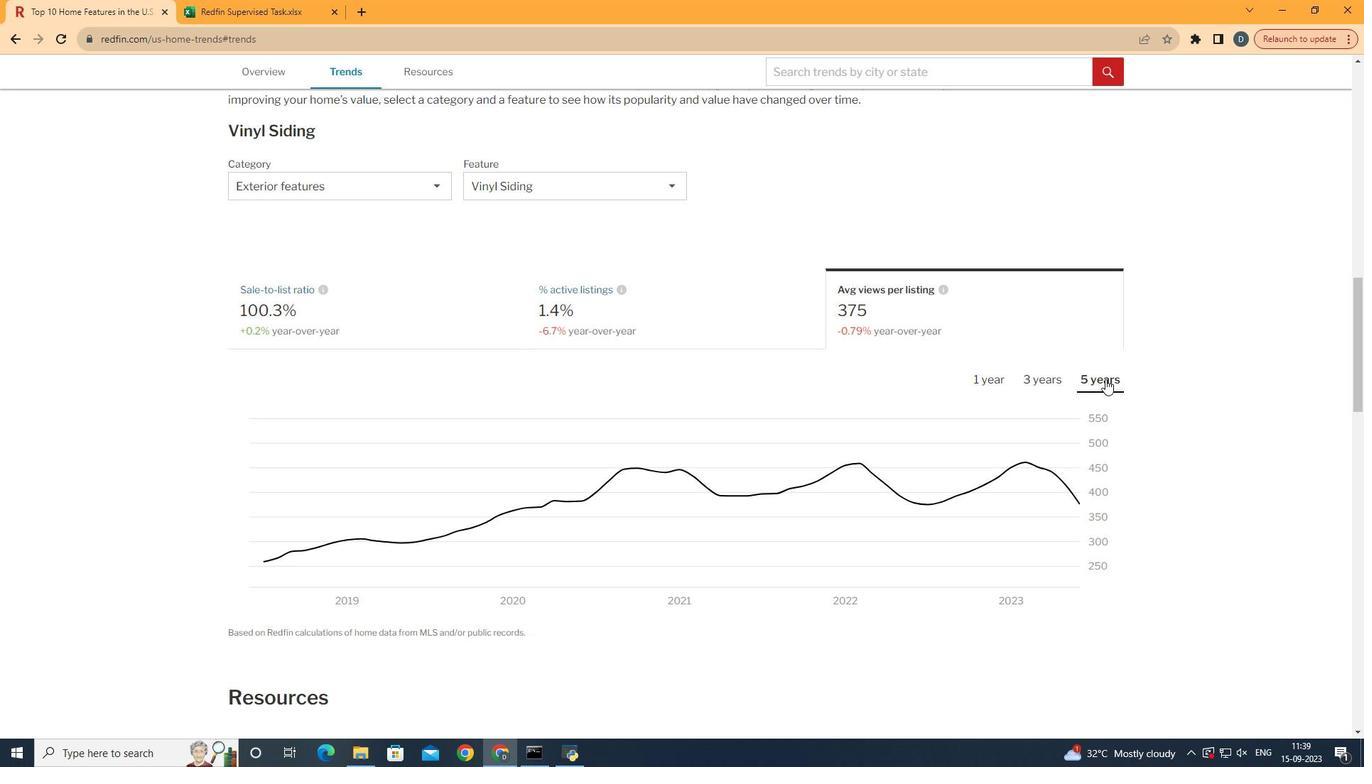 
Action: Mouse pressed left at (1103, 329)
Screenshot: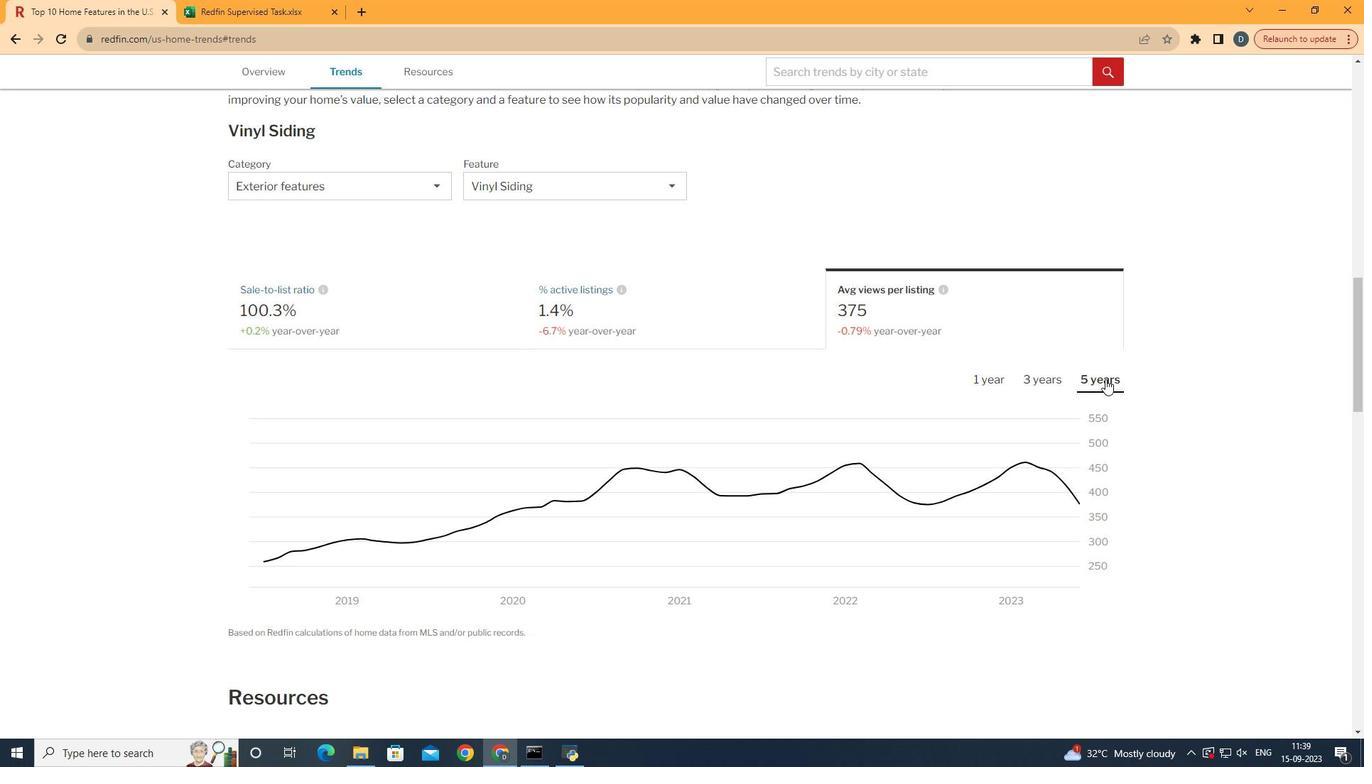 
Action: Mouse moved to (1103, 329)
Screenshot: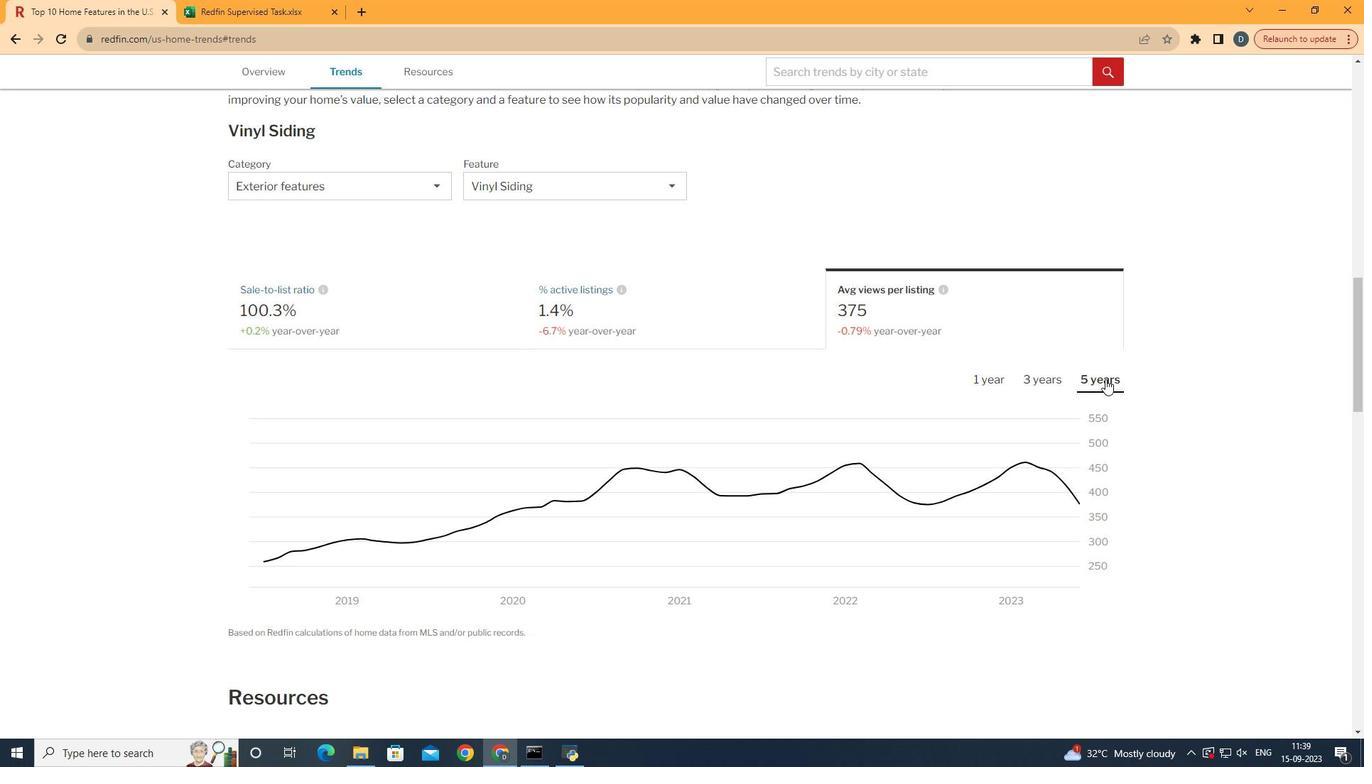 
